 Task: Find connections with filter location Feni with filter topic #workingathomewith filter profile language French with filter current company Impetus with filter school Finolex Academy of Management & Technology with filter industry Advertising Services with filter service category Digital Marketing with filter keywords title Video or Film Producer
Action: Mouse moved to (584, 123)
Screenshot: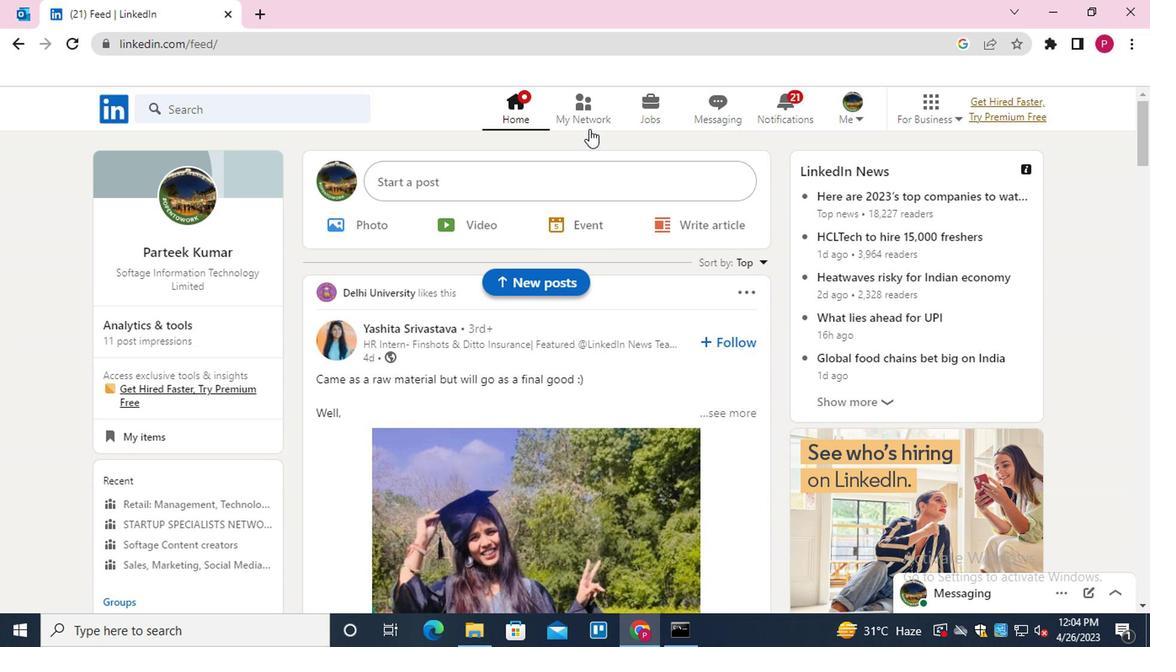 
Action: Mouse pressed left at (584, 123)
Screenshot: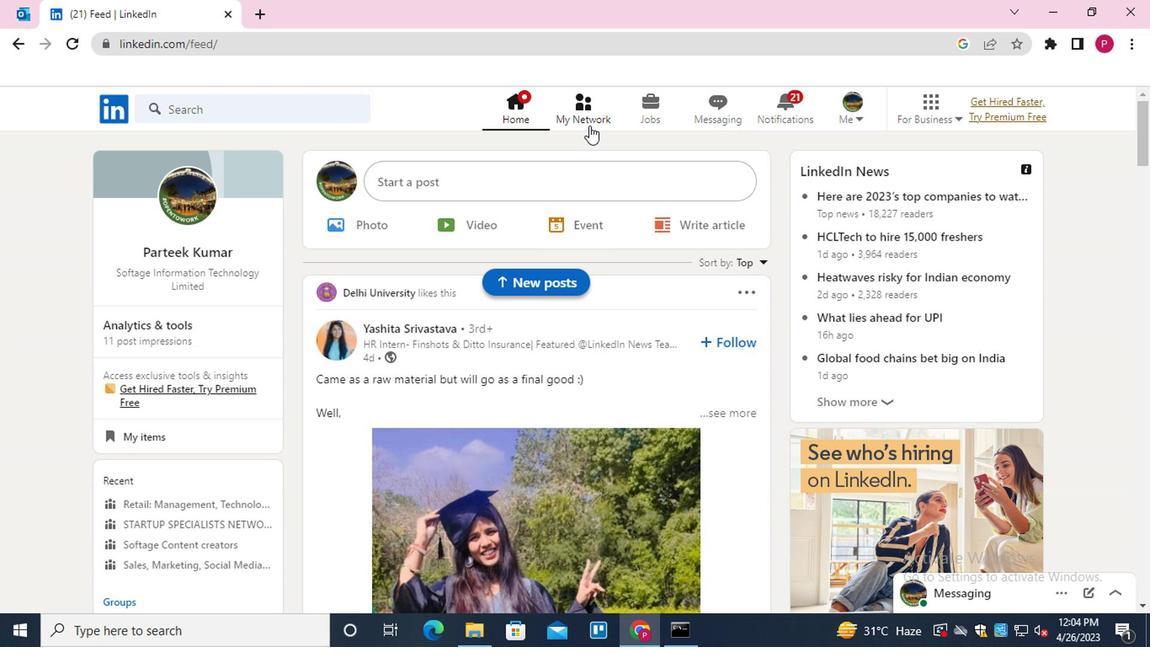 
Action: Mouse moved to (210, 201)
Screenshot: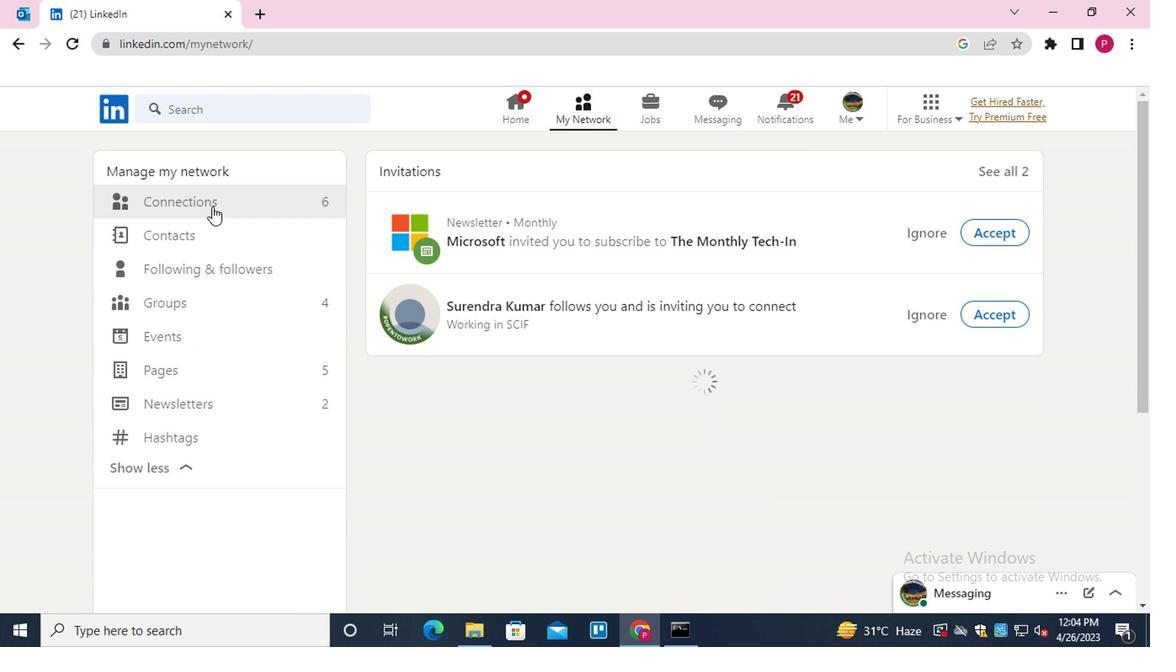 
Action: Mouse pressed left at (210, 201)
Screenshot: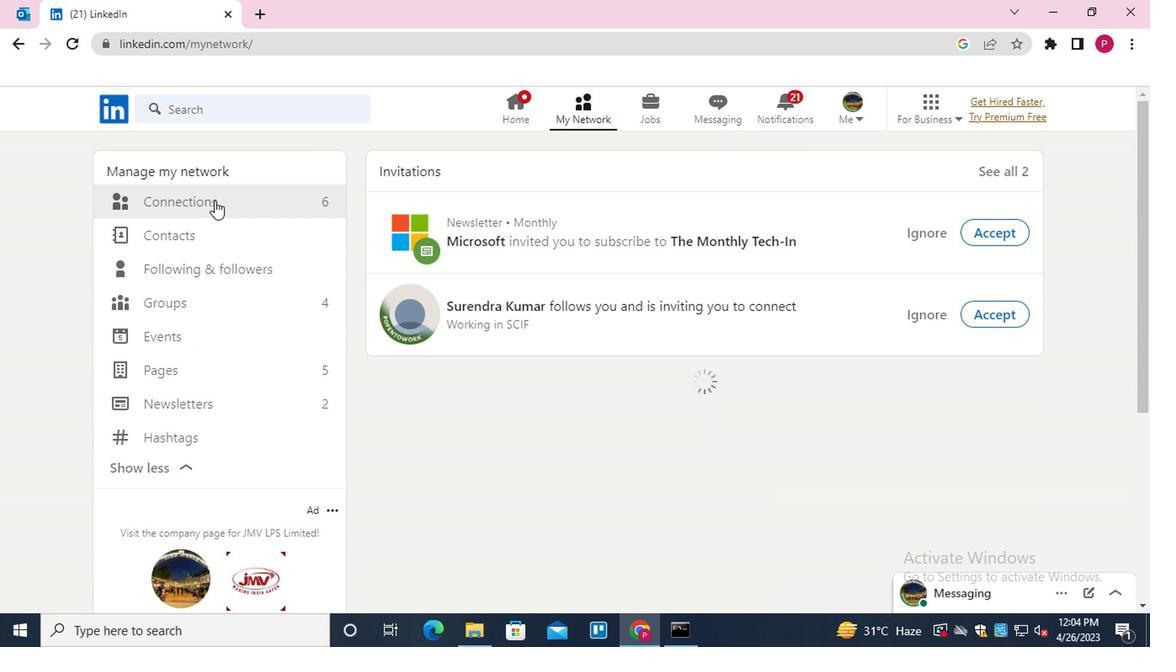 
Action: Mouse moved to (734, 204)
Screenshot: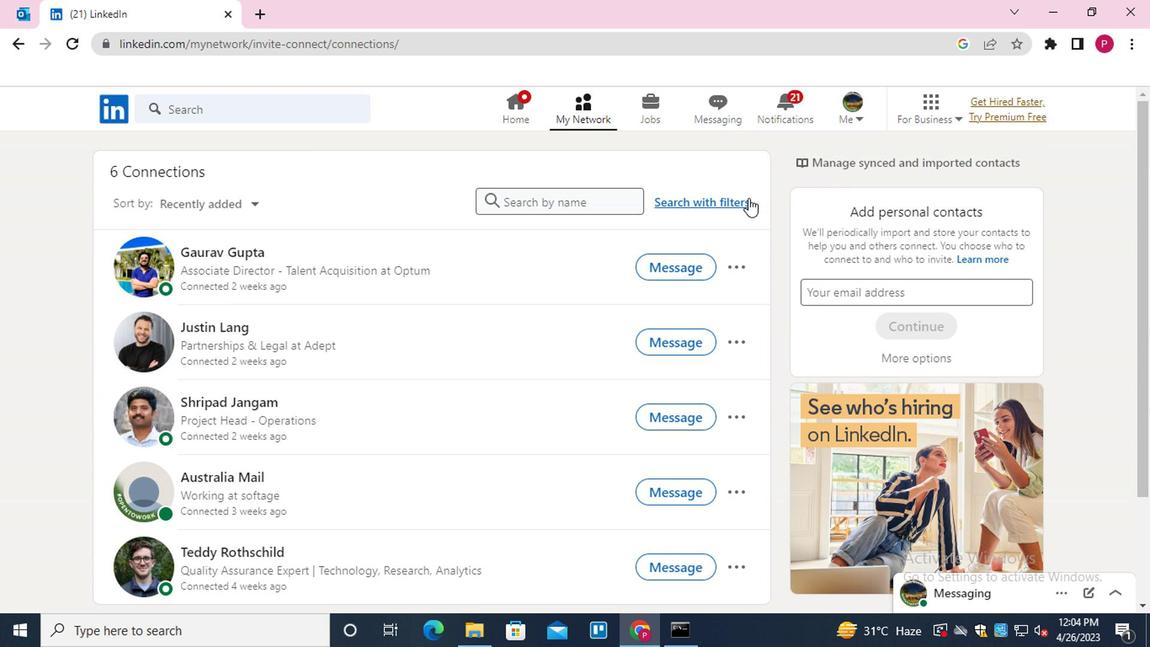 
Action: Mouse pressed left at (734, 204)
Screenshot: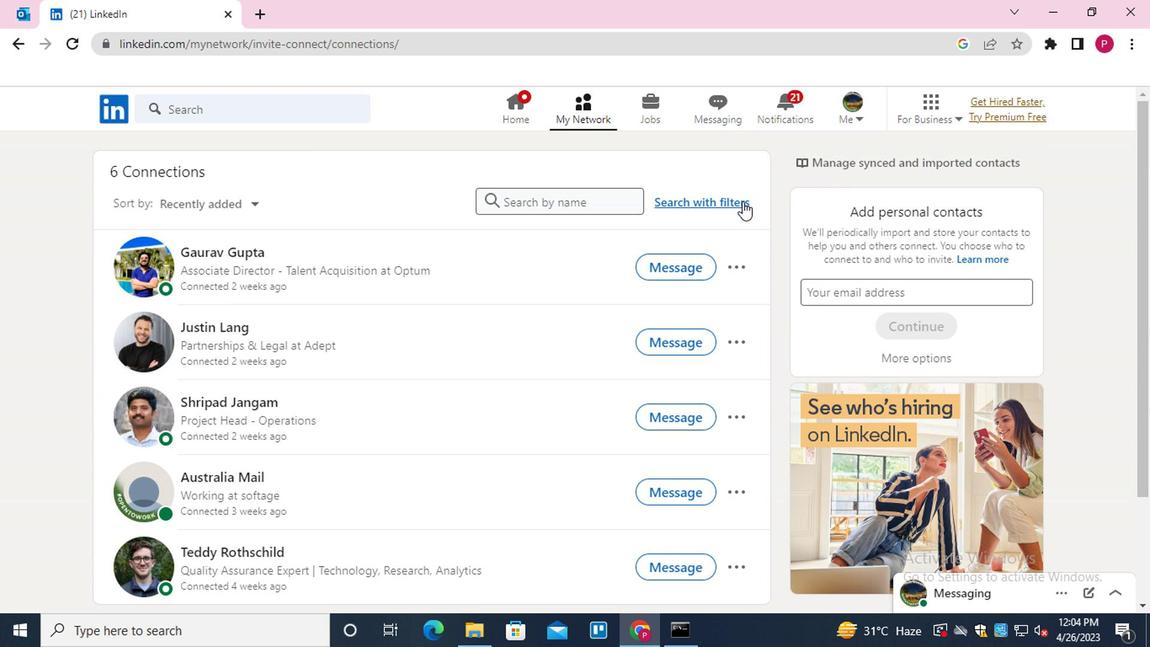 
Action: Mouse moved to (547, 157)
Screenshot: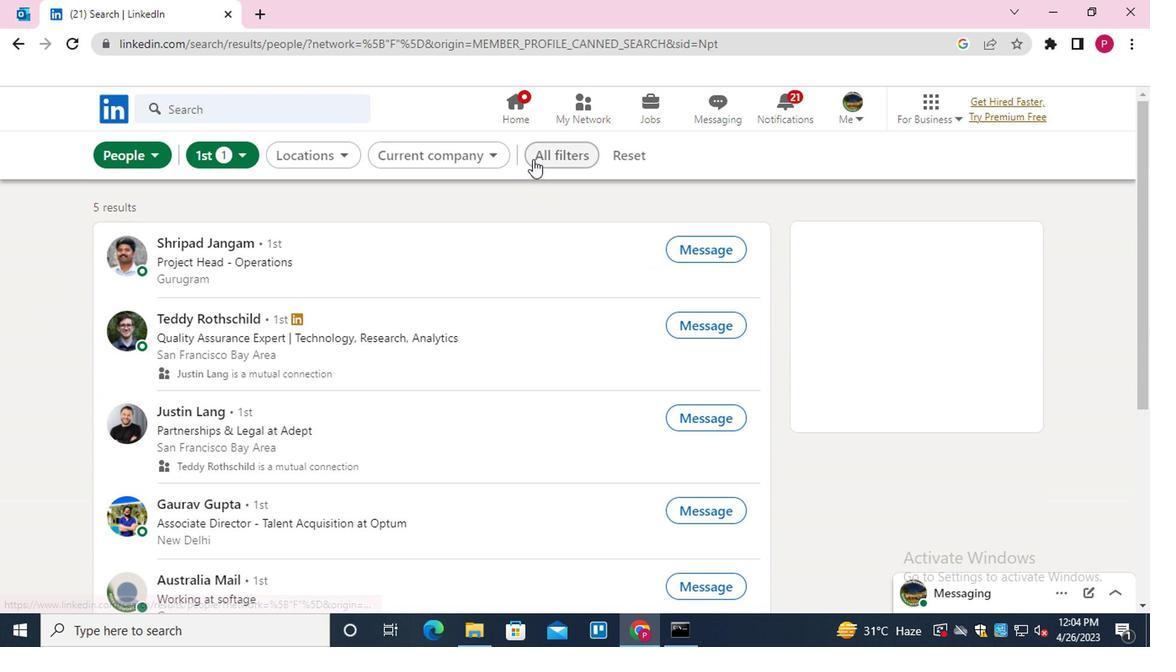 
Action: Mouse pressed left at (547, 157)
Screenshot: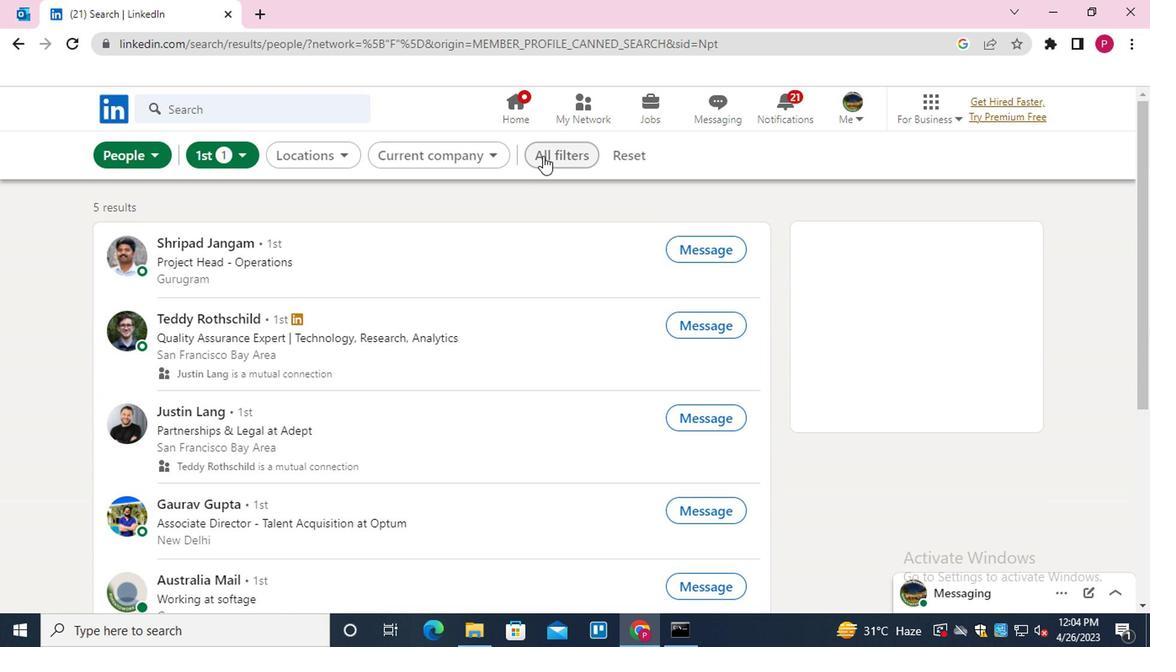 
Action: Mouse moved to (837, 290)
Screenshot: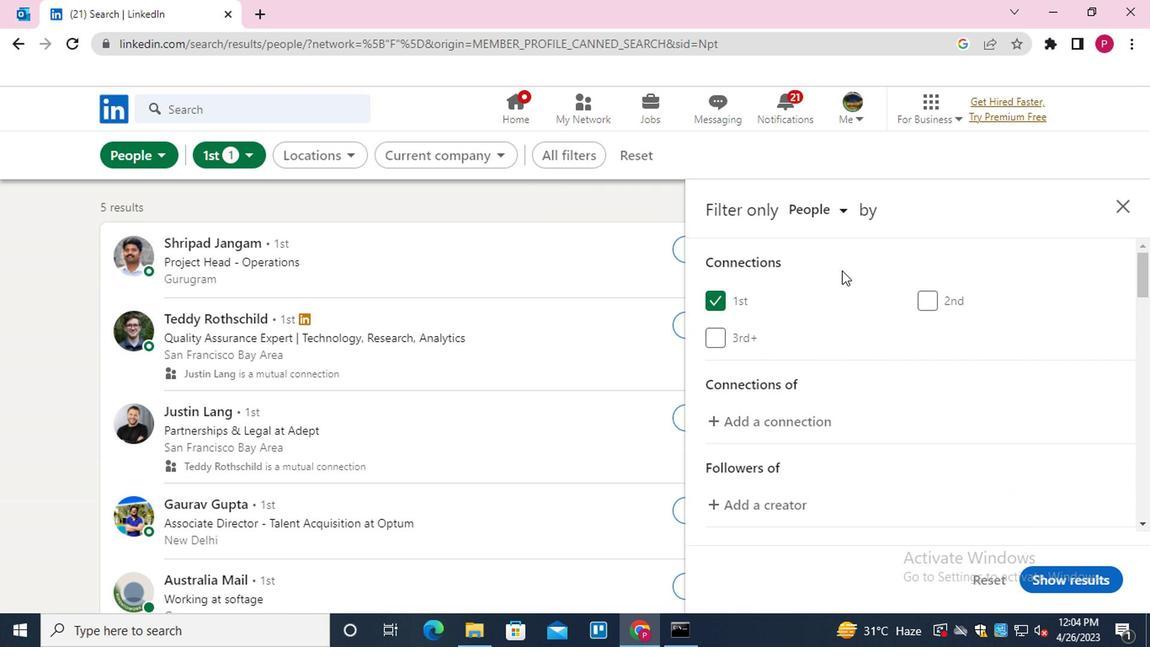 
Action: Mouse scrolled (837, 289) with delta (0, -1)
Screenshot: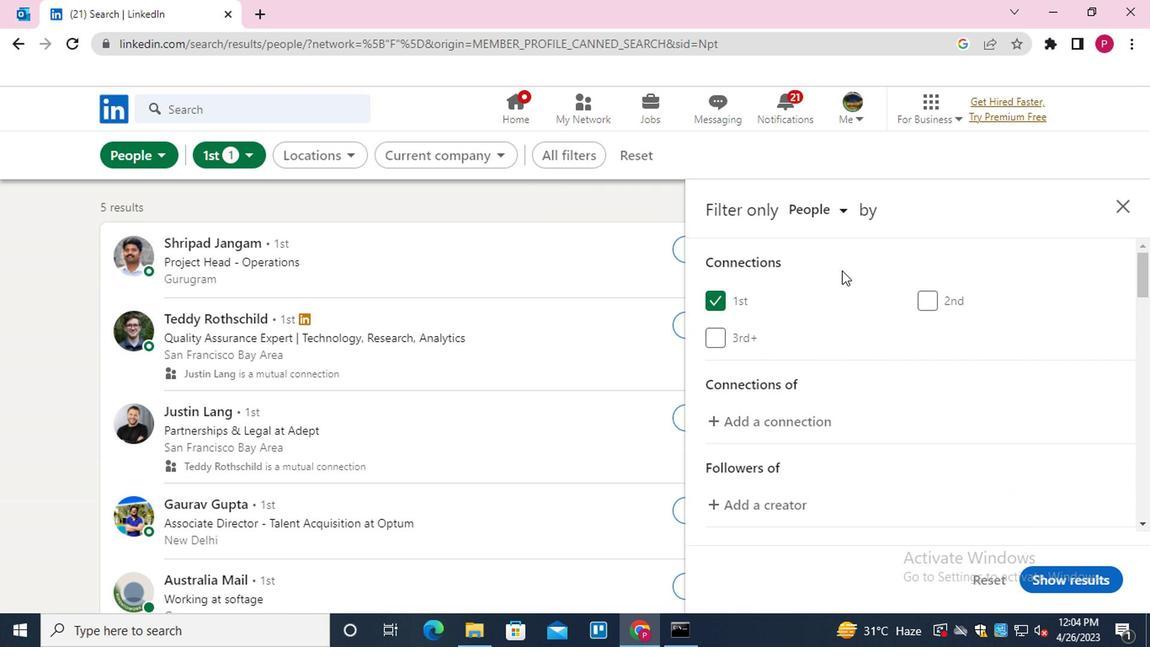 
Action: Mouse moved to (837, 298)
Screenshot: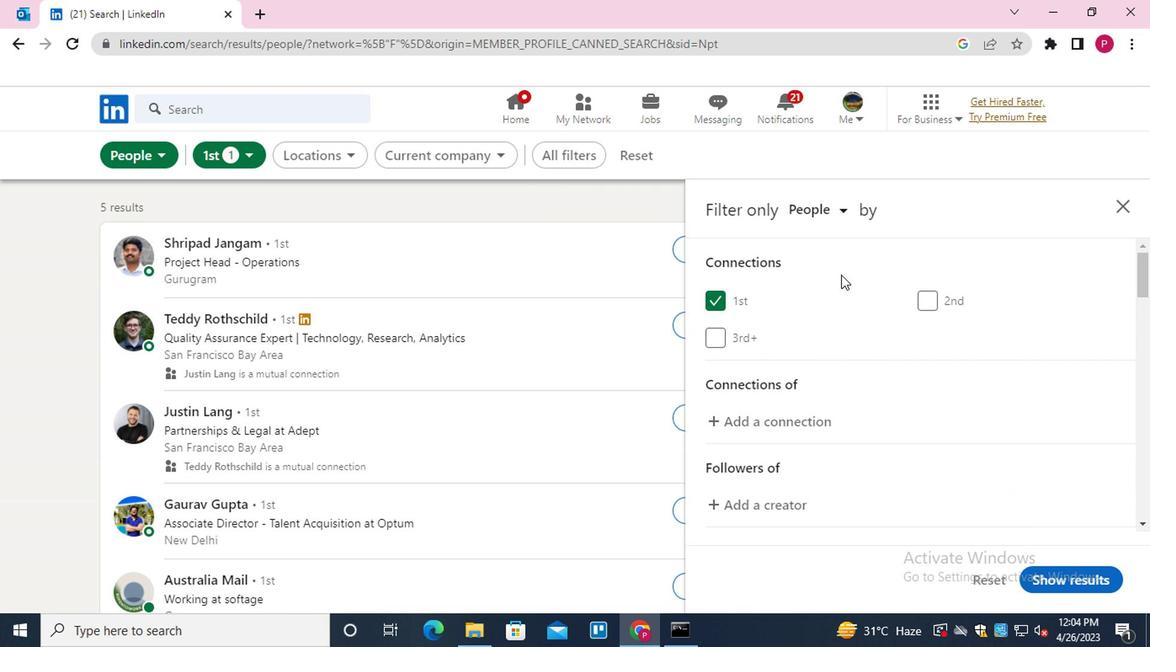 
Action: Mouse scrolled (837, 297) with delta (0, 0)
Screenshot: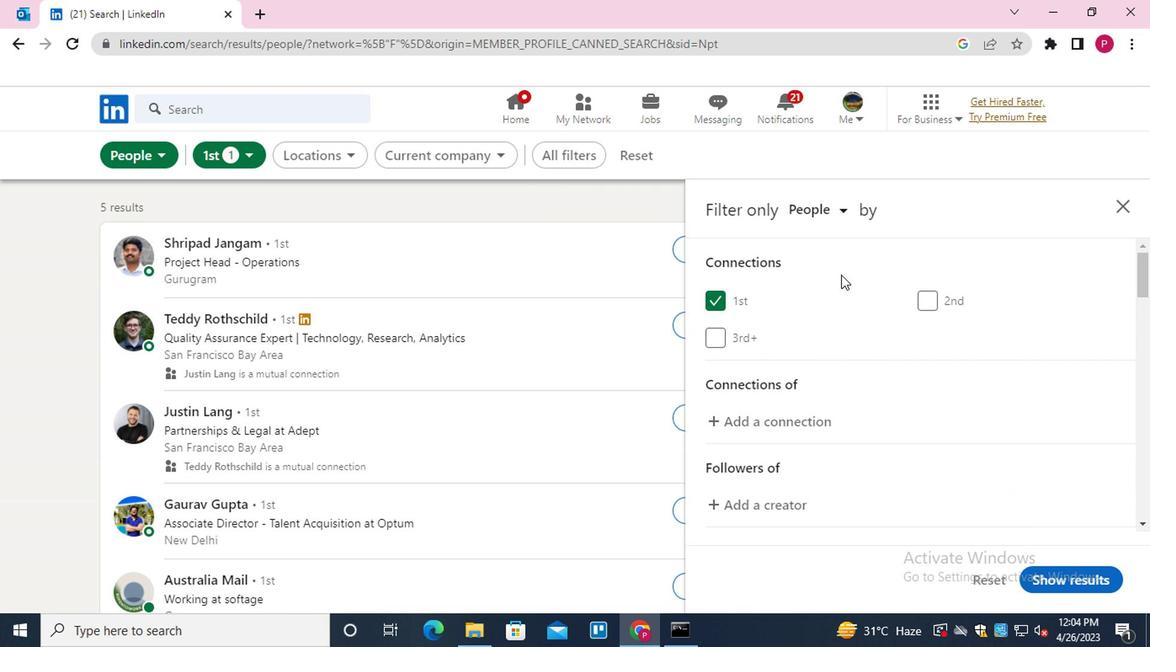
Action: Mouse moved to (838, 302)
Screenshot: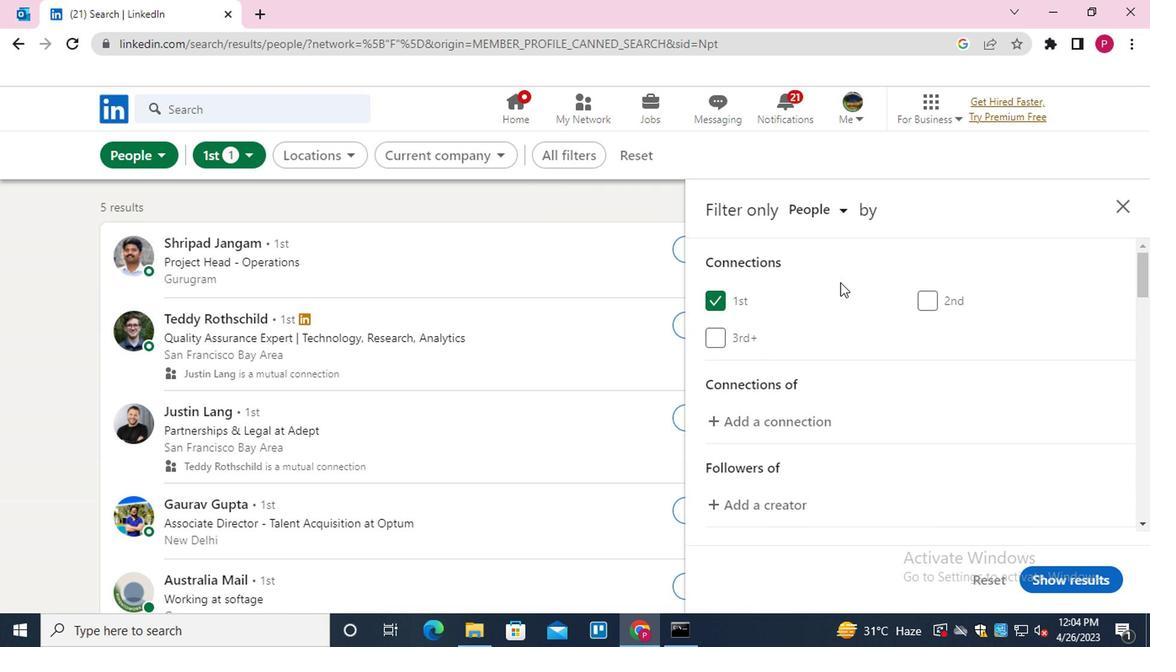 
Action: Mouse scrolled (838, 301) with delta (0, 0)
Screenshot: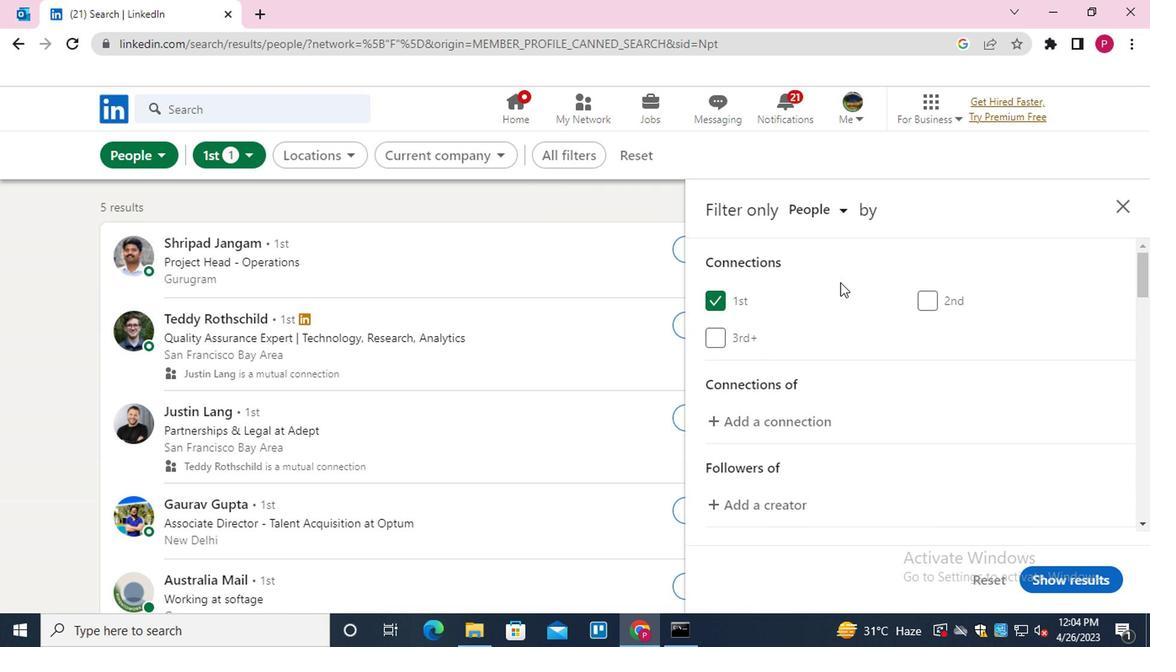 
Action: Mouse moved to (840, 309)
Screenshot: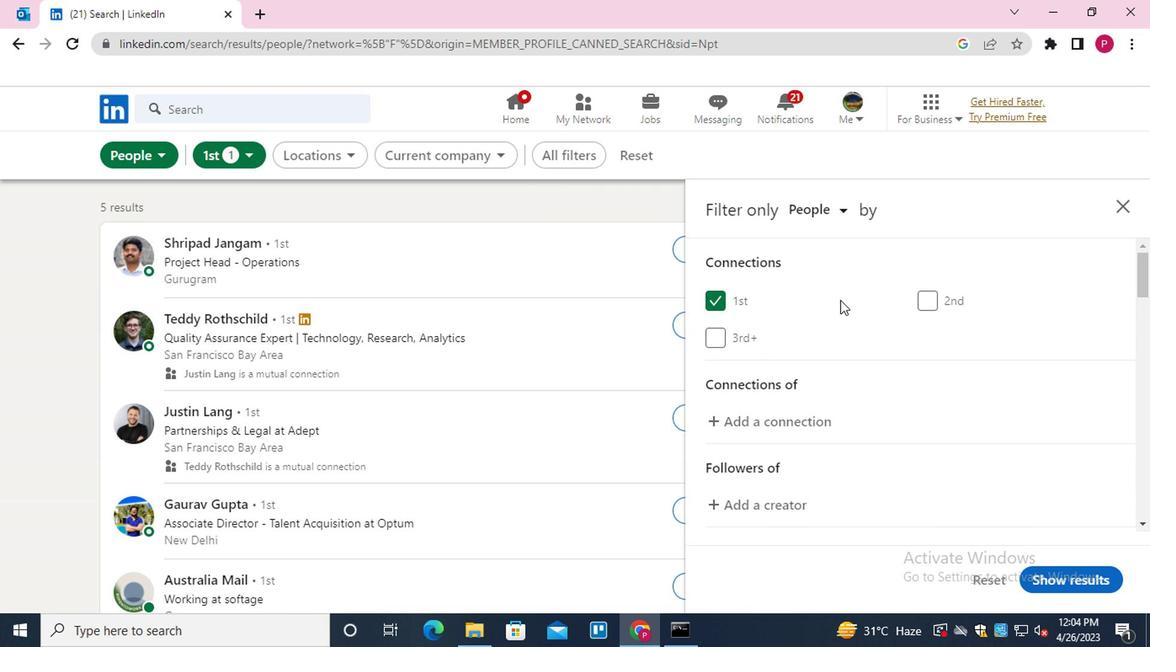 
Action: Mouse scrolled (840, 308) with delta (0, 0)
Screenshot: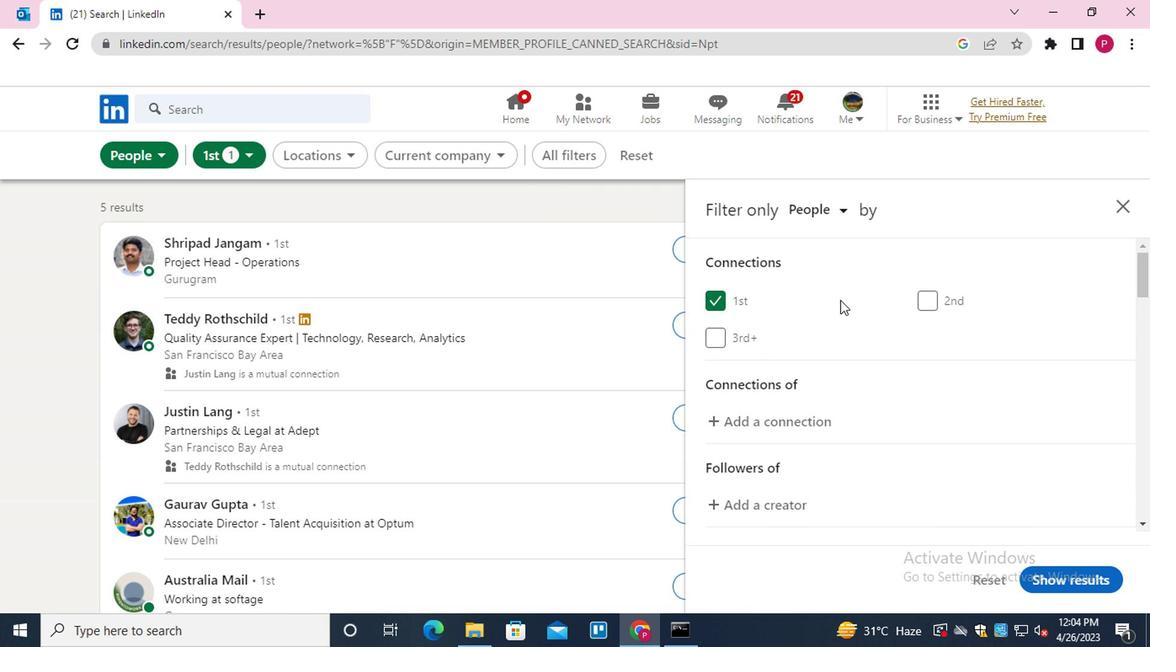 
Action: Mouse moved to (959, 321)
Screenshot: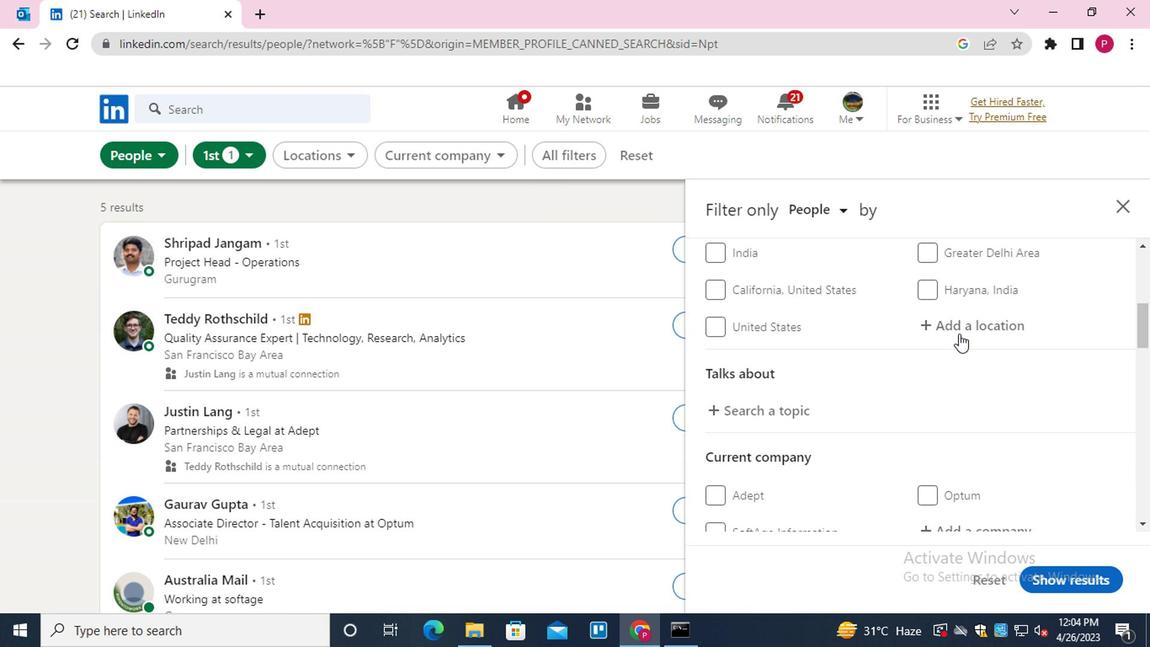 
Action: Mouse pressed left at (959, 321)
Screenshot: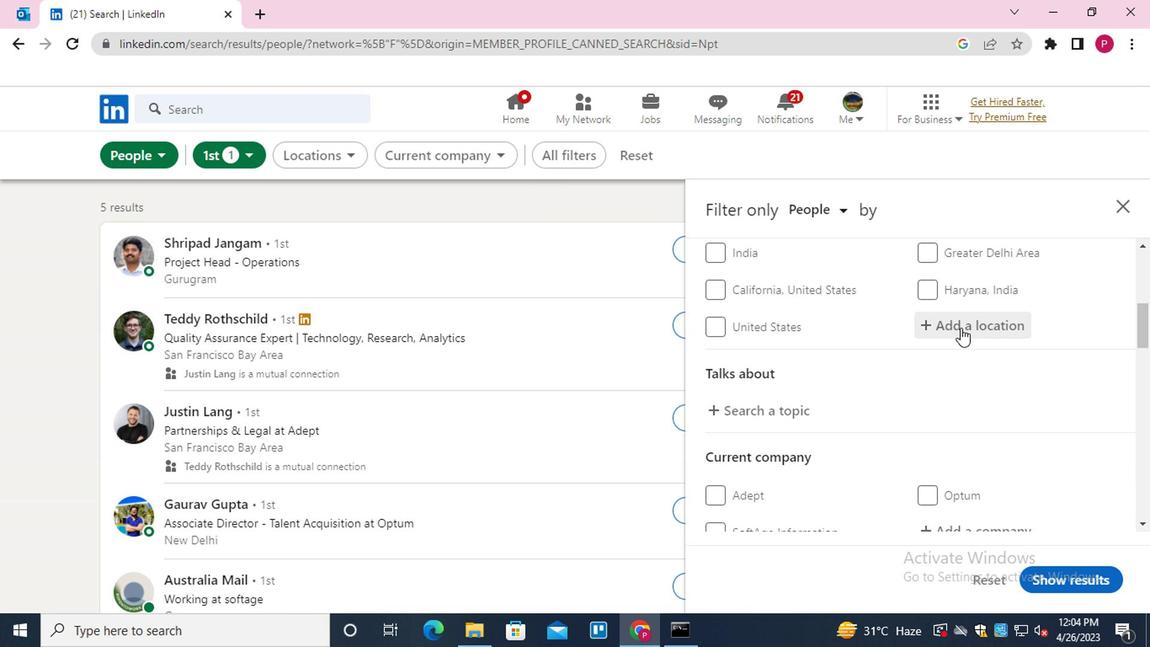 
Action: Mouse moved to (885, 327)
Screenshot: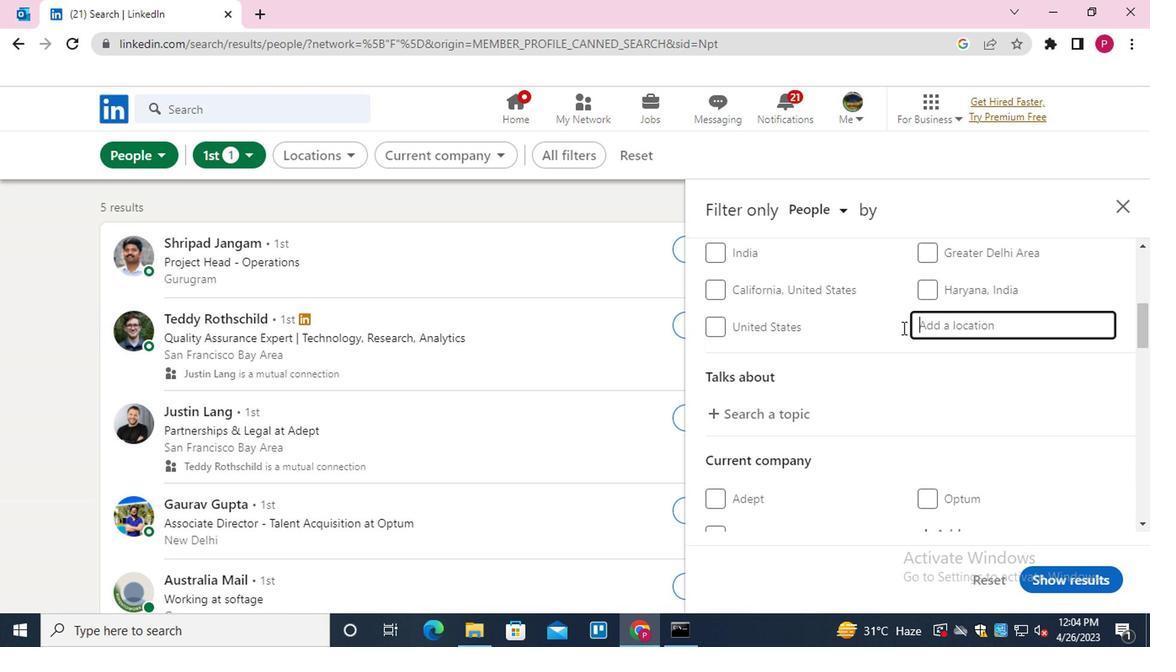 
Action: Key pressed <Key.shift>FENI
Screenshot: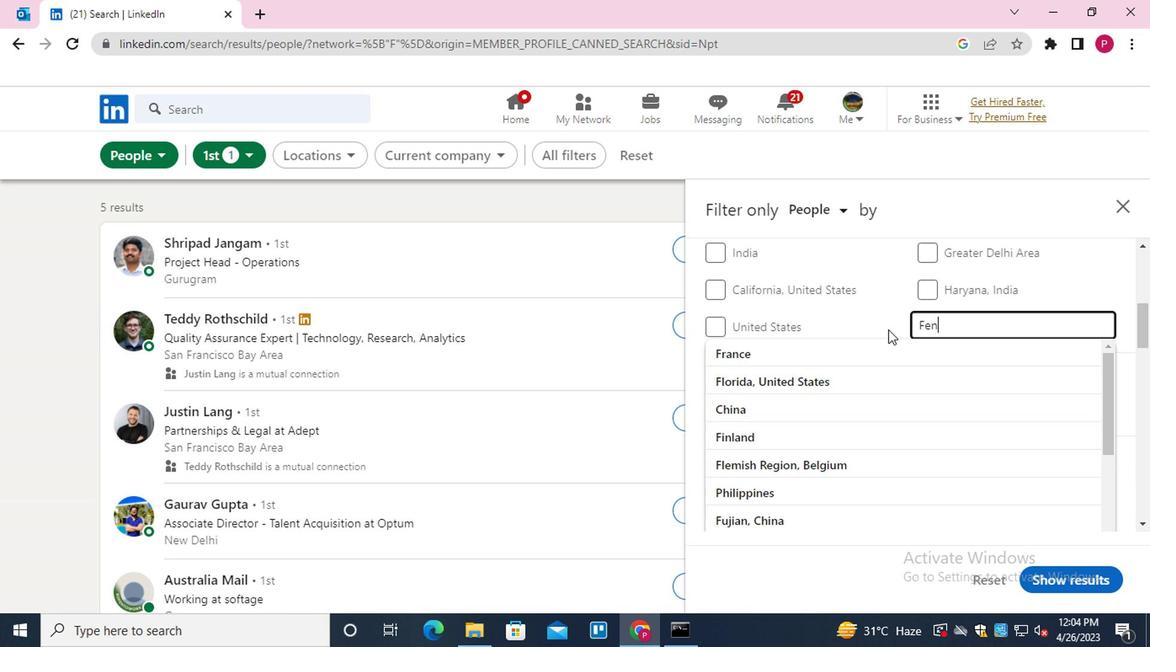 
Action: Mouse moved to (881, 334)
Screenshot: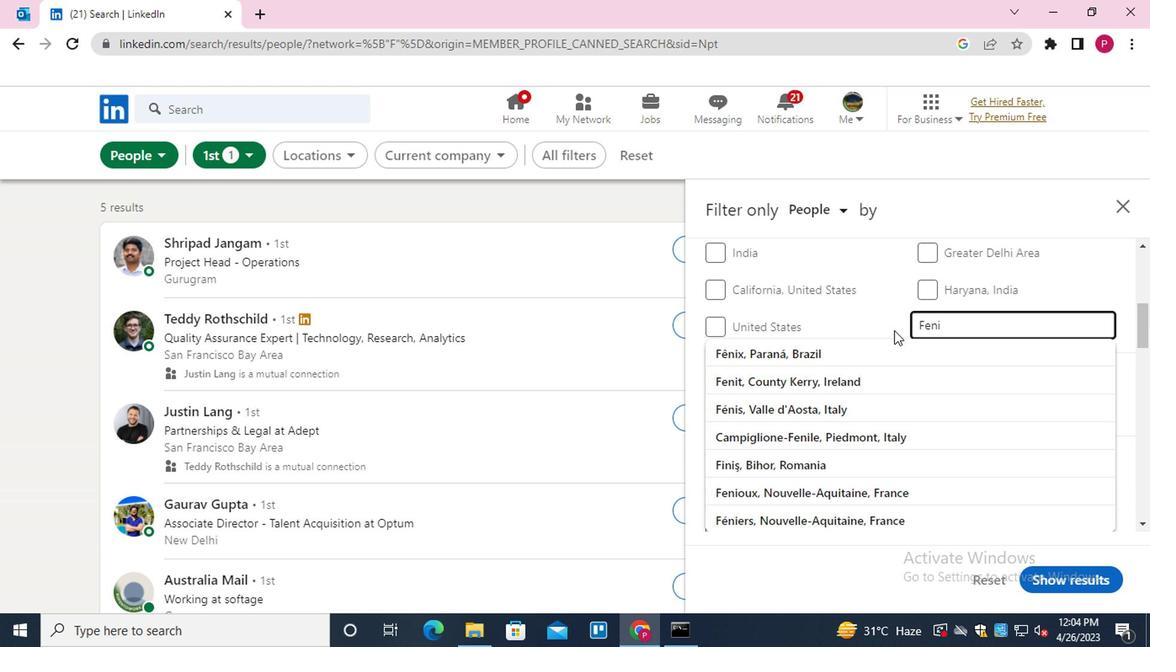 
Action: Key pressed <Key.enter>
Screenshot: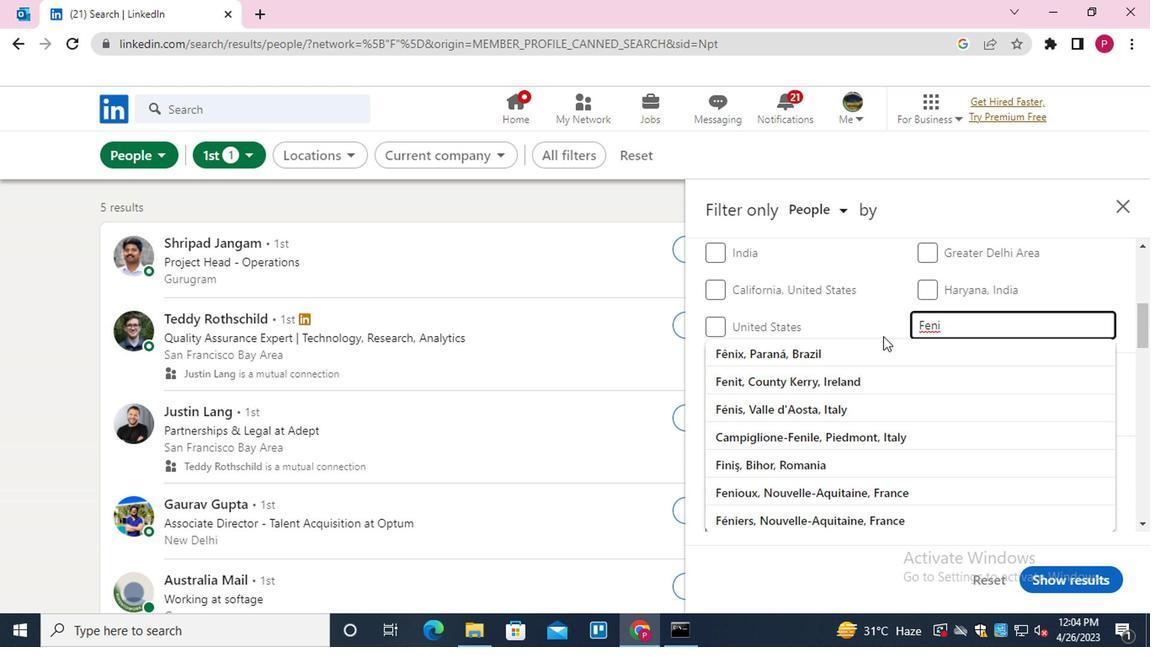 
Action: Mouse moved to (760, 411)
Screenshot: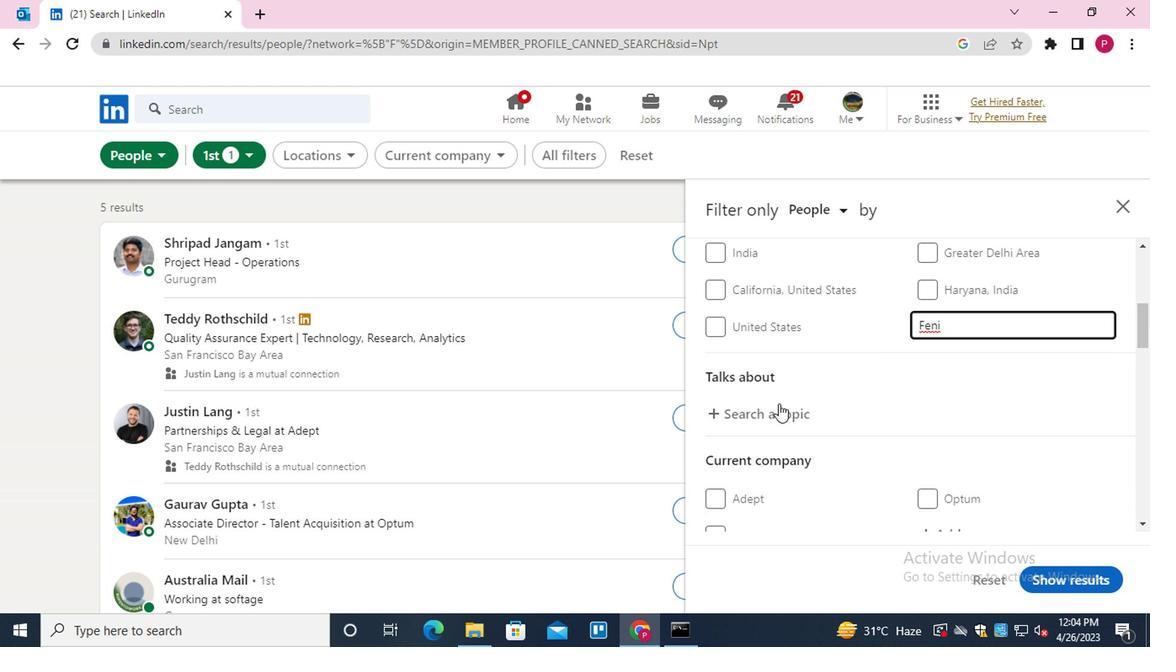 
Action: Mouse pressed left at (760, 411)
Screenshot: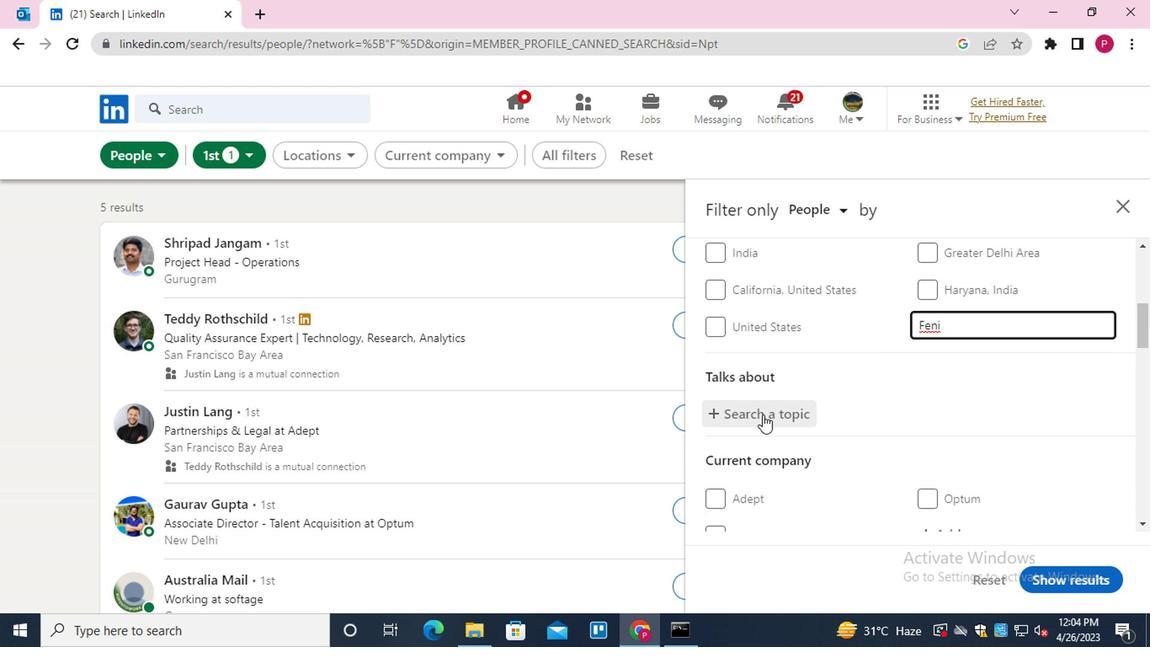 
Action: Key pressed WORKINGATHOME<Key.down><Key.enter>
Screenshot: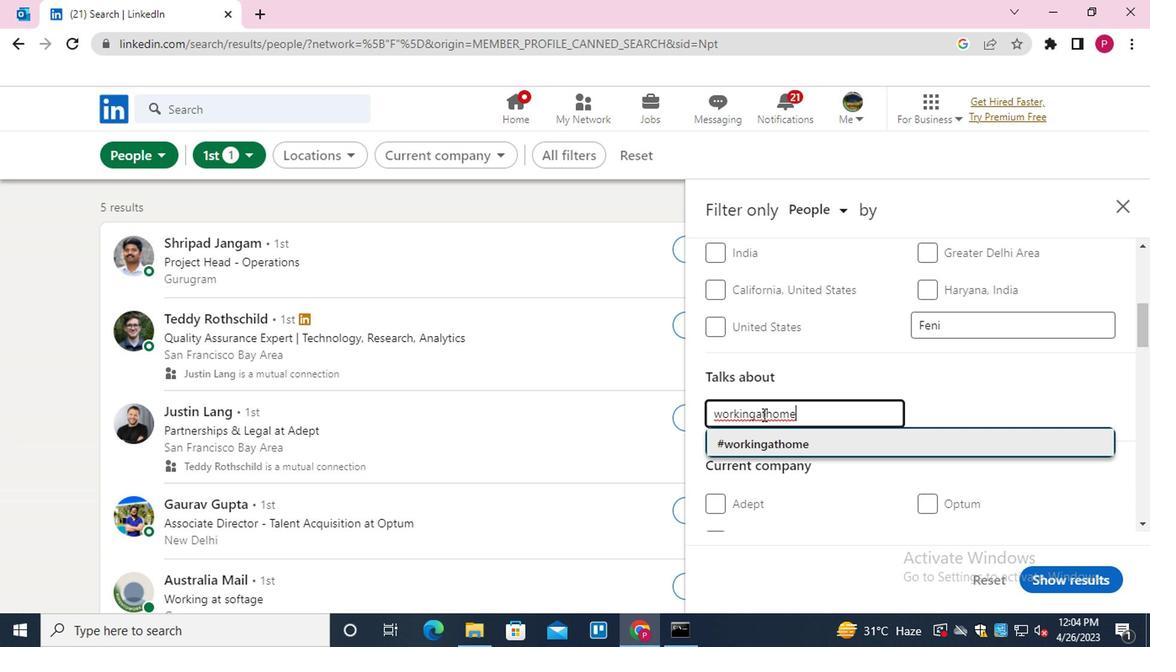 
Action: Mouse moved to (760, 417)
Screenshot: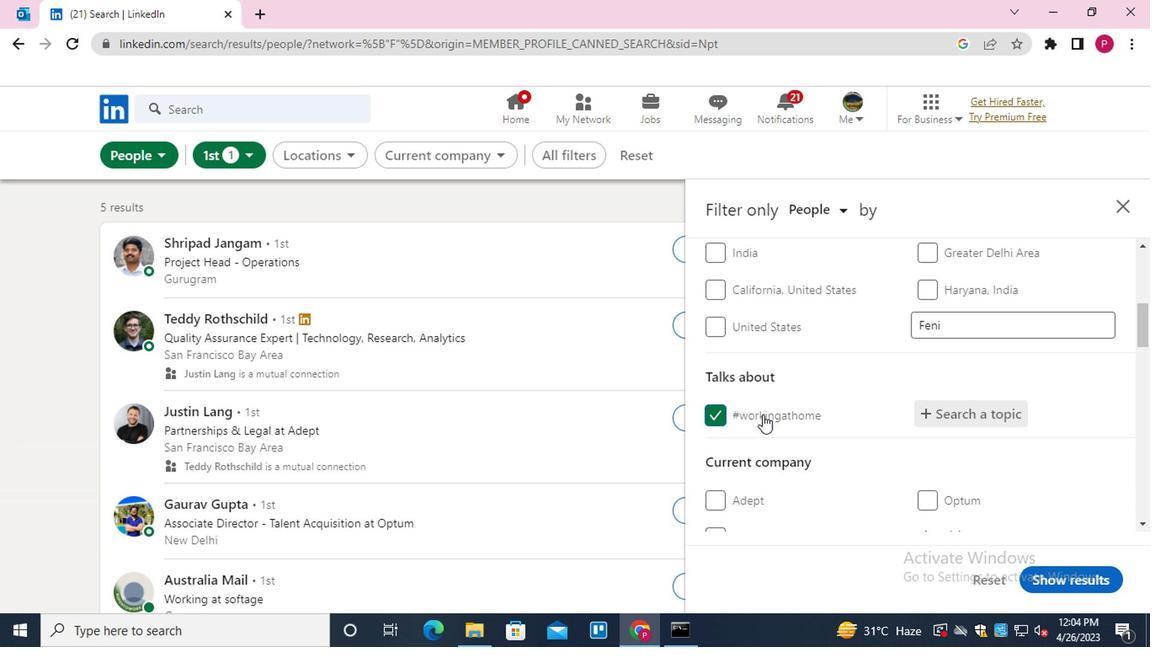 
Action: Mouse scrolled (760, 417) with delta (0, 0)
Screenshot: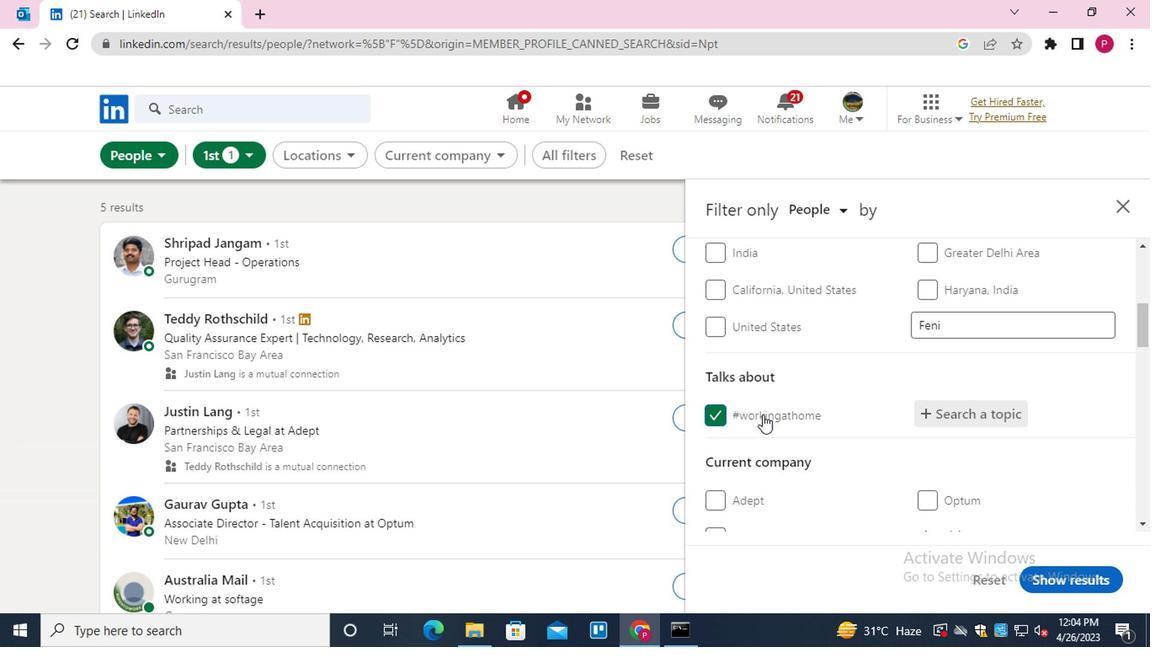 
Action: Mouse moved to (758, 421)
Screenshot: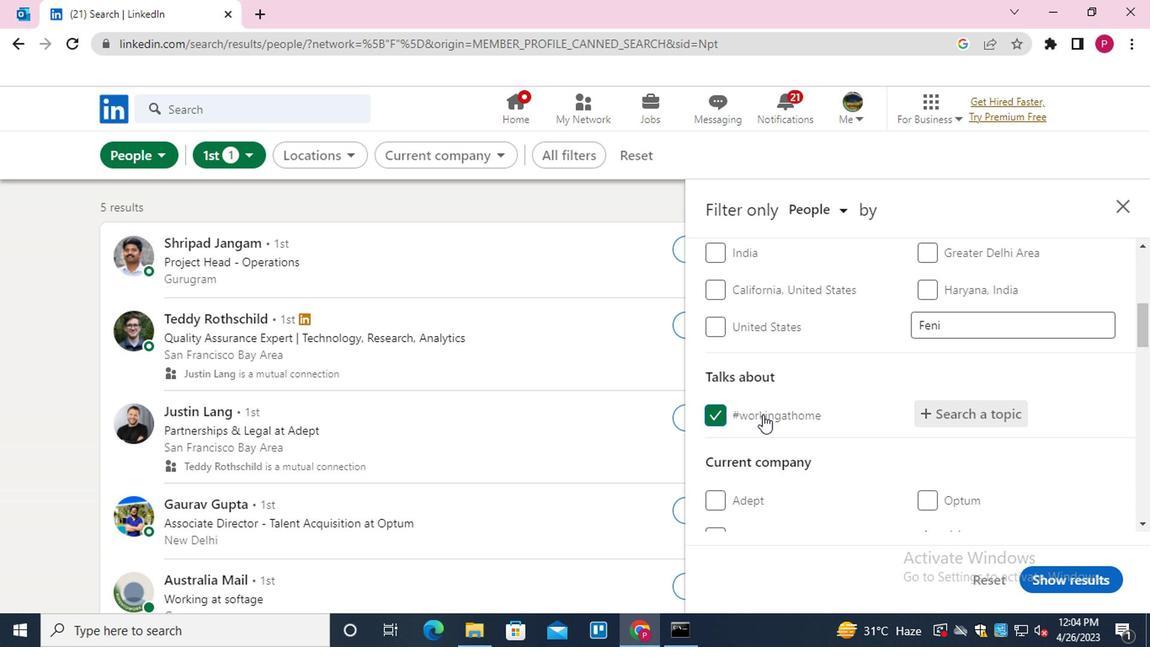
Action: Mouse scrolled (758, 421) with delta (0, 0)
Screenshot: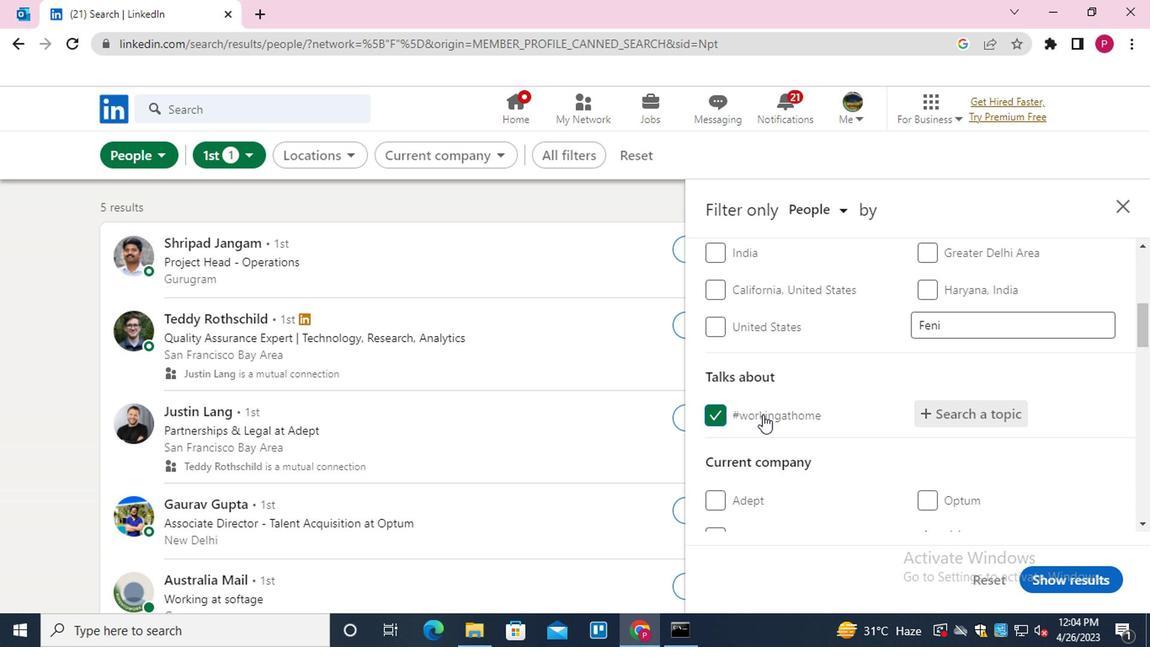 
Action: Mouse moved to (757, 424)
Screenshot: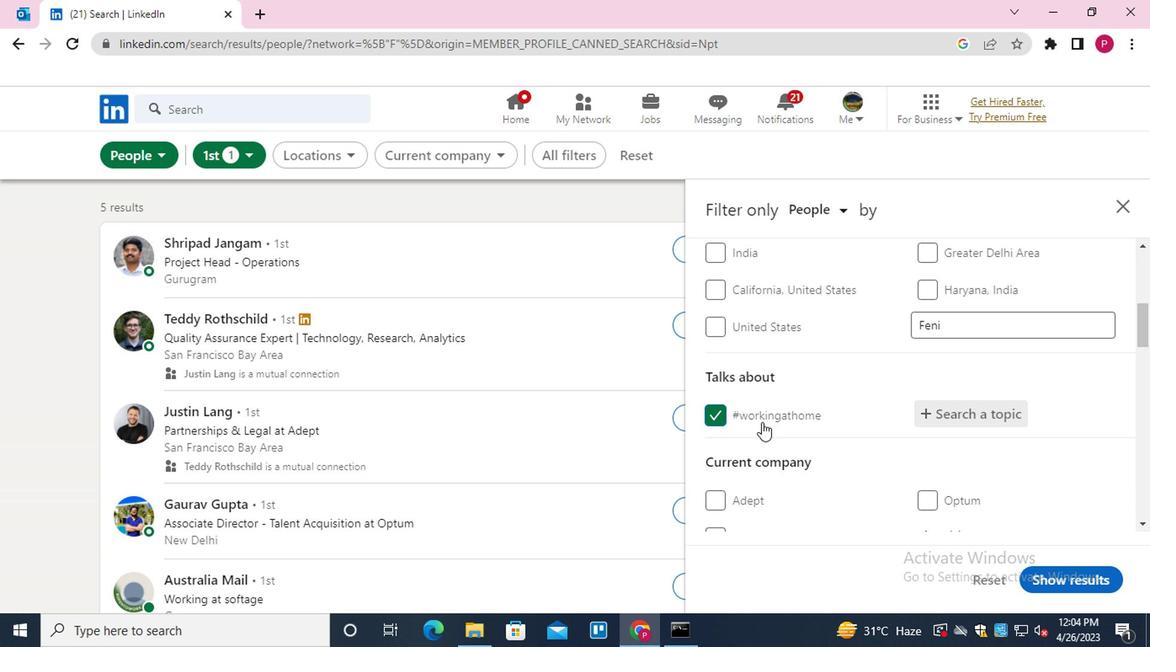 
Action: Mouse scrolled (757, 423) with delta (0, 0)
Screenshot: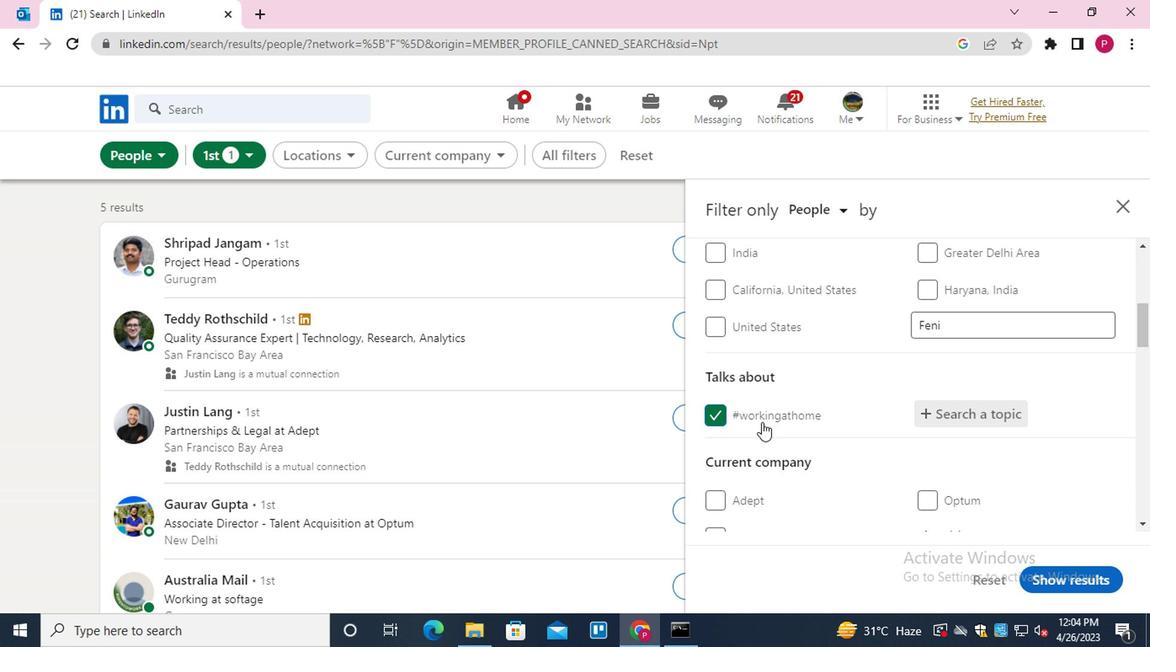 
Action: Mouse moved to (988, 294)
Screenshot: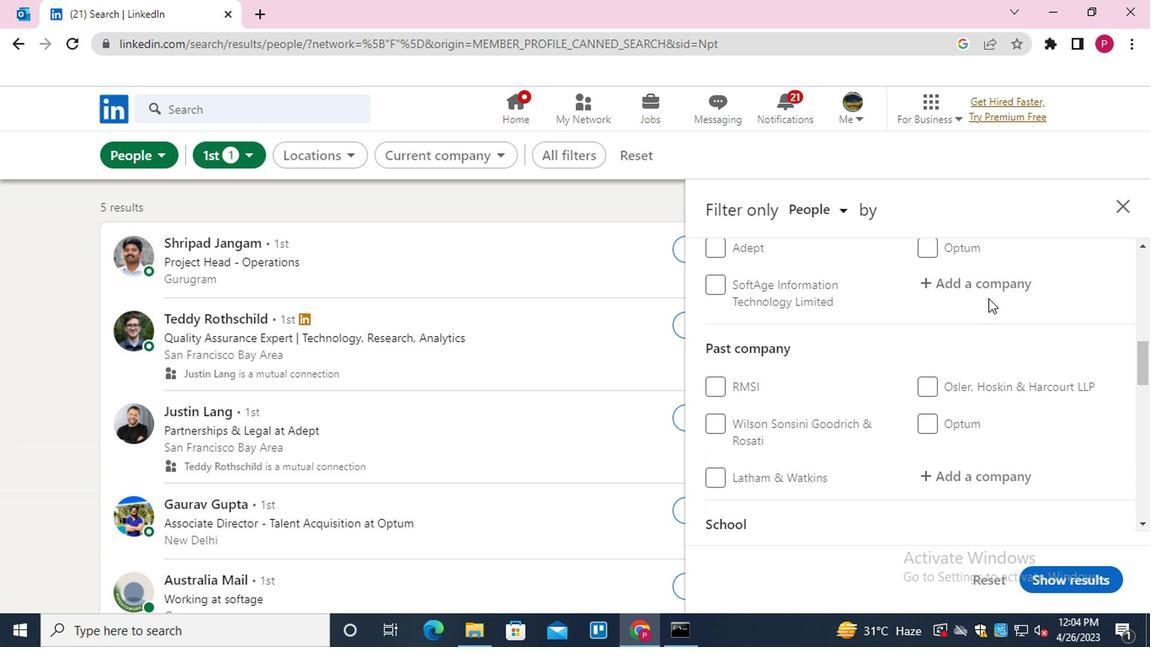 
Action: Mouse pressed left at (988, 294)
Screenshot: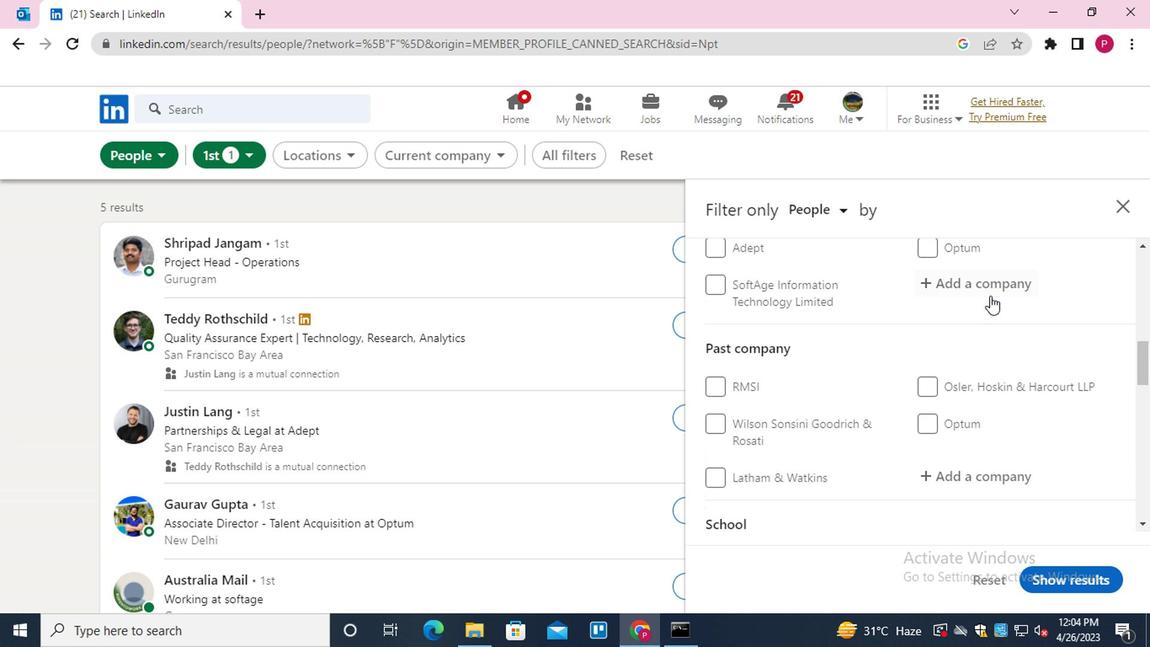 
Action: Mouse moved to (988, 293)
Screenshot: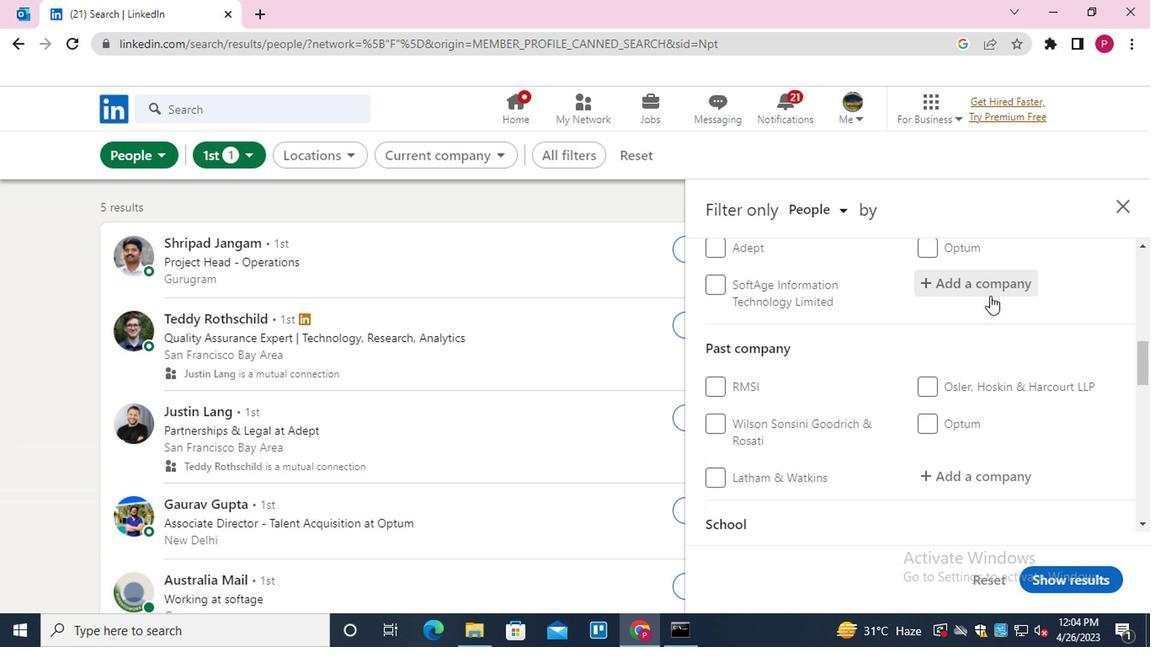 
Action: Key pressed <Key.shift>IMPETUS<Key.down><Key.enter>
Screenshot: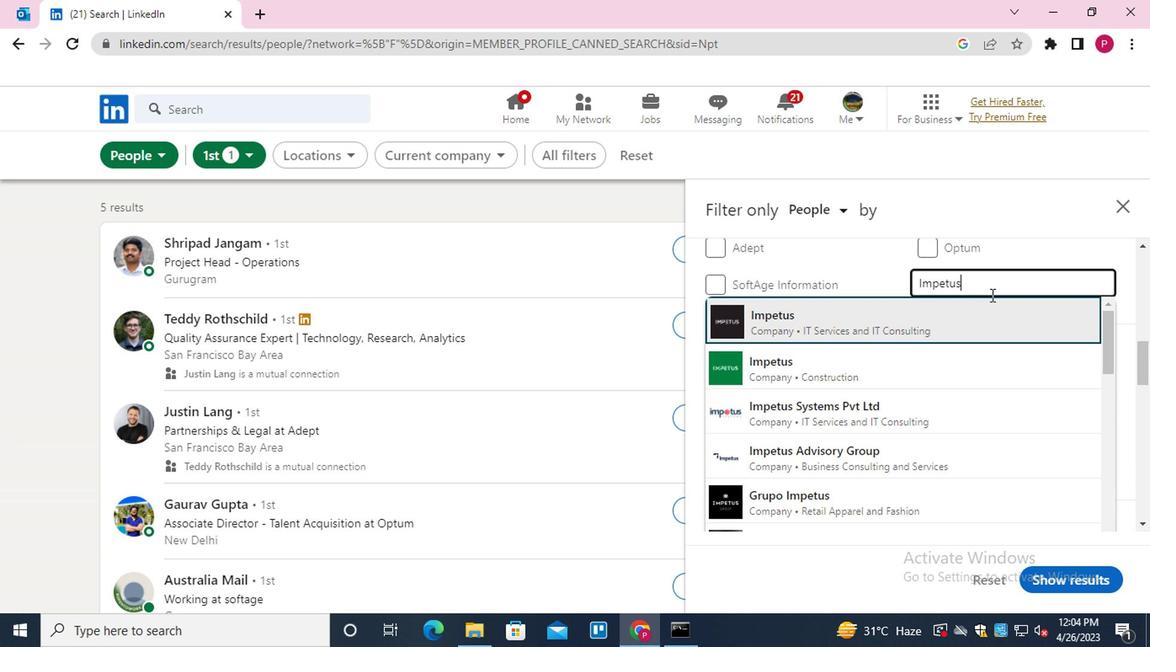 
Action: Mouse moved to (937, 362)
Screenshot: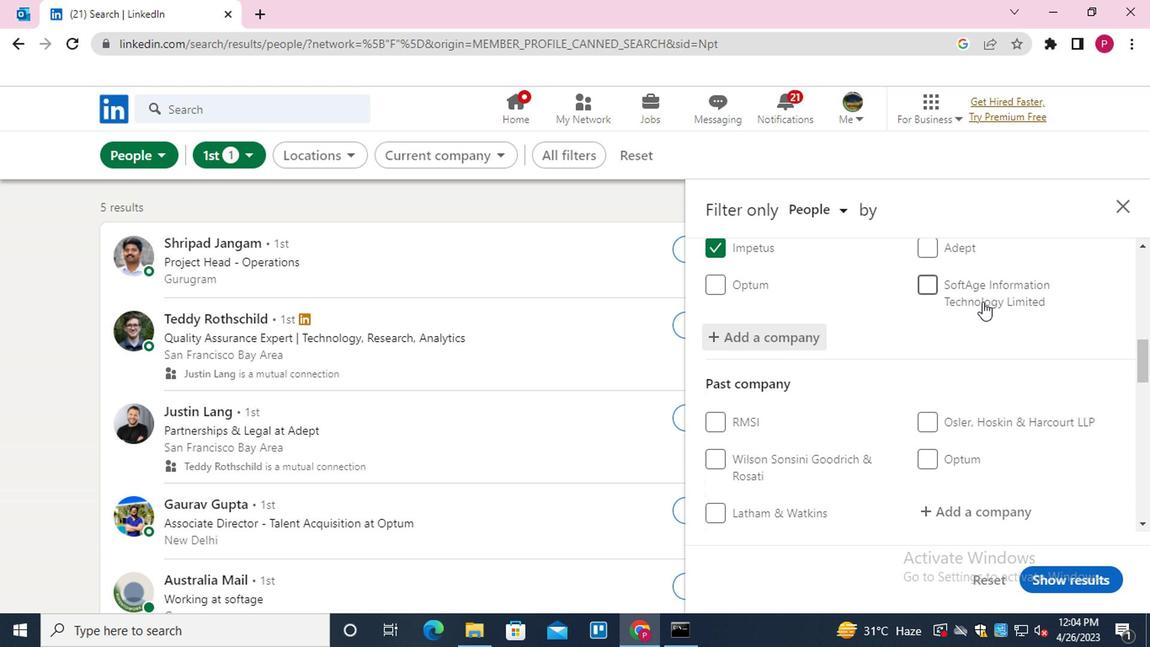 
Action: Mouse scrolled (937, 361) with delta (0, -1)
Screenshot: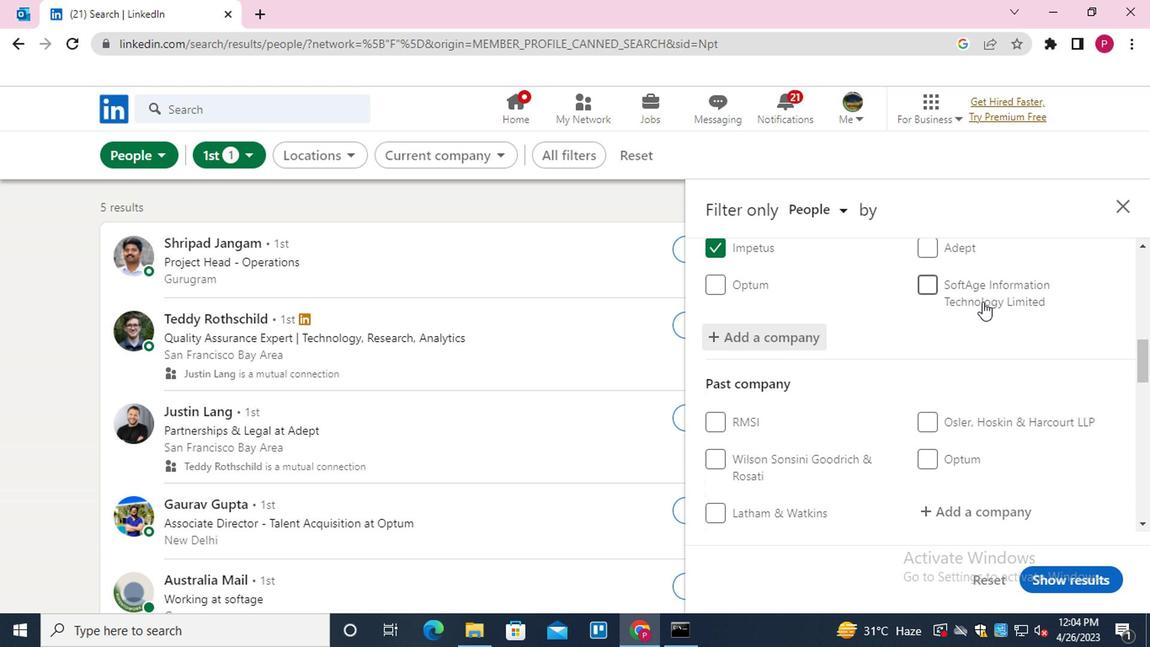 
Action: Mouse moved to (933, 372)
Screenshot: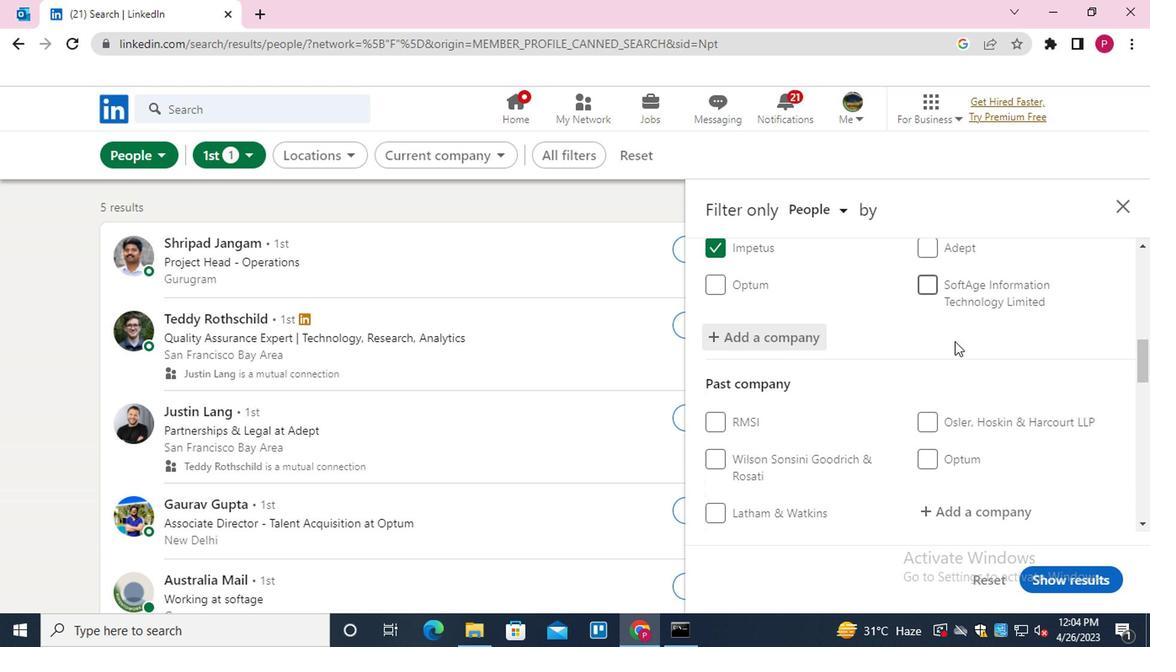 
Action: Mouse scrolled (933, 371) with delta (0, 0)
Screenshot: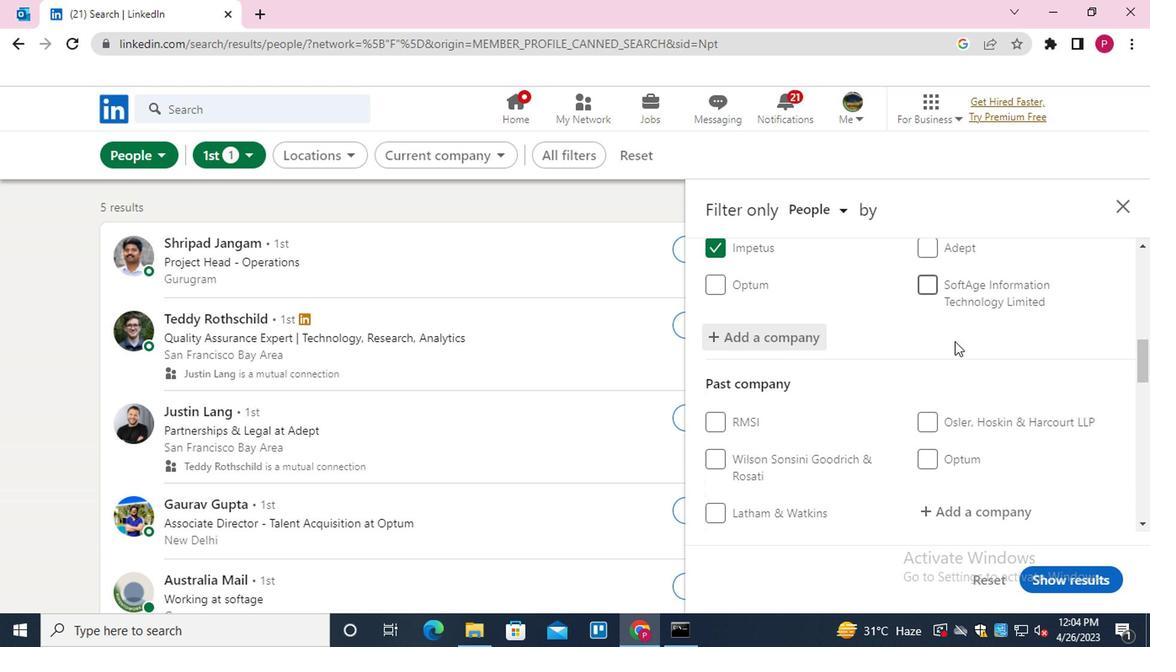 
Action: Mouse moved to (908, 384)
Screenshot: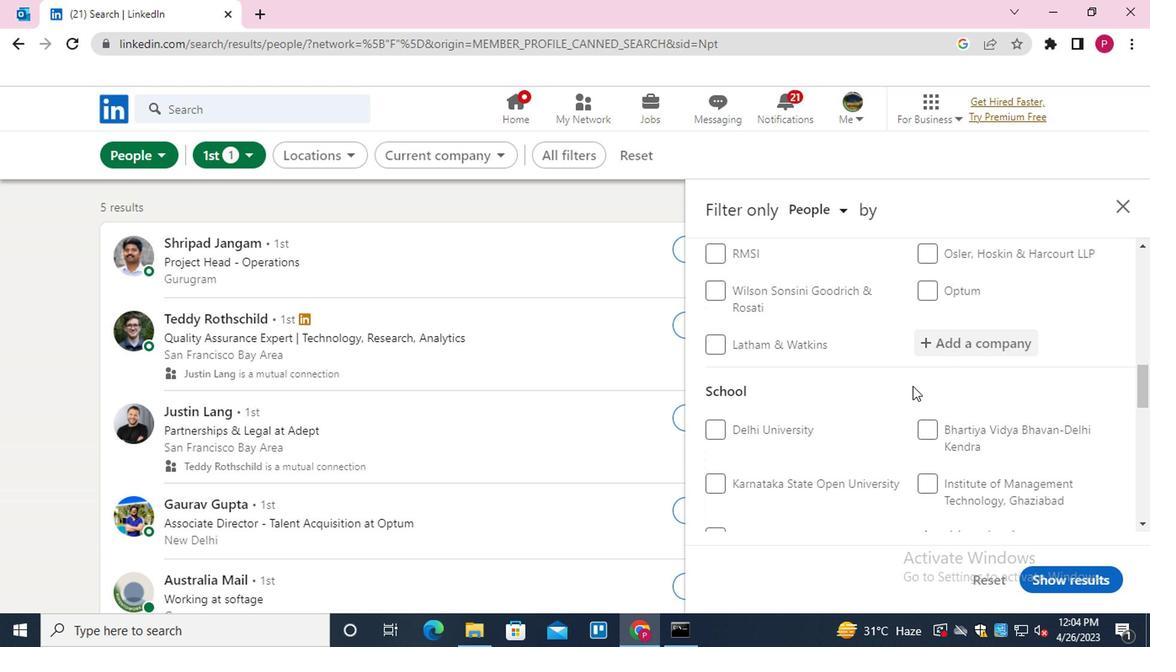 
Action: Mouse scrolled (908, 384) with delta (0, 0)
Screenshot: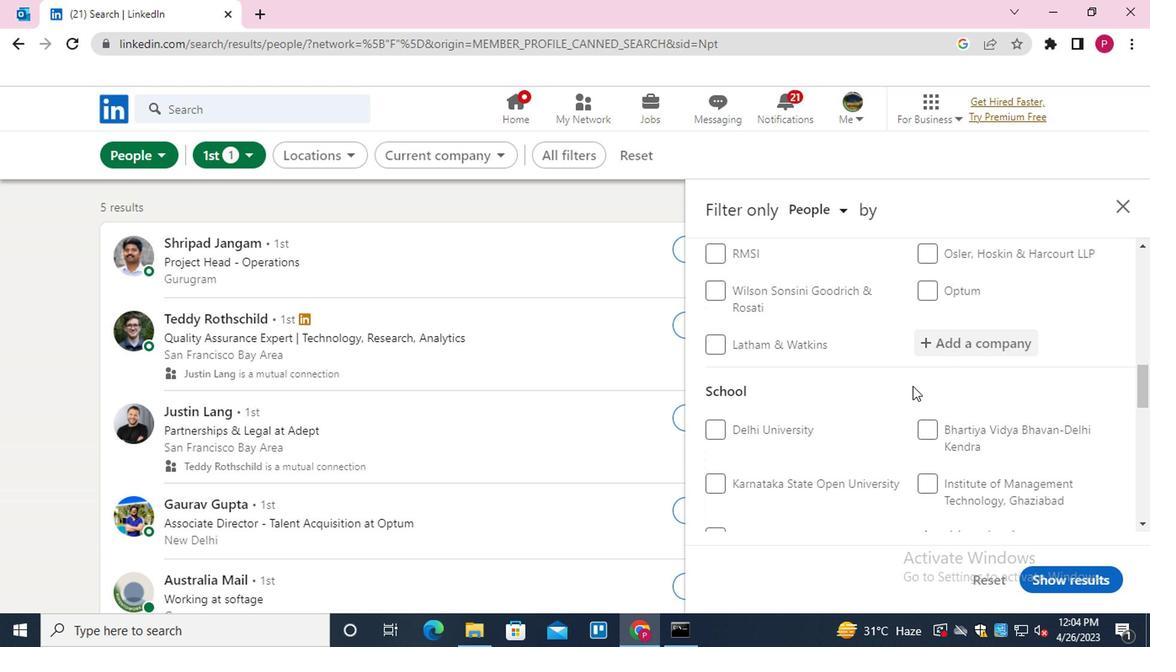 
Action: Mouse scrolled (908, 384) with delta (0, 0)
Screenshot: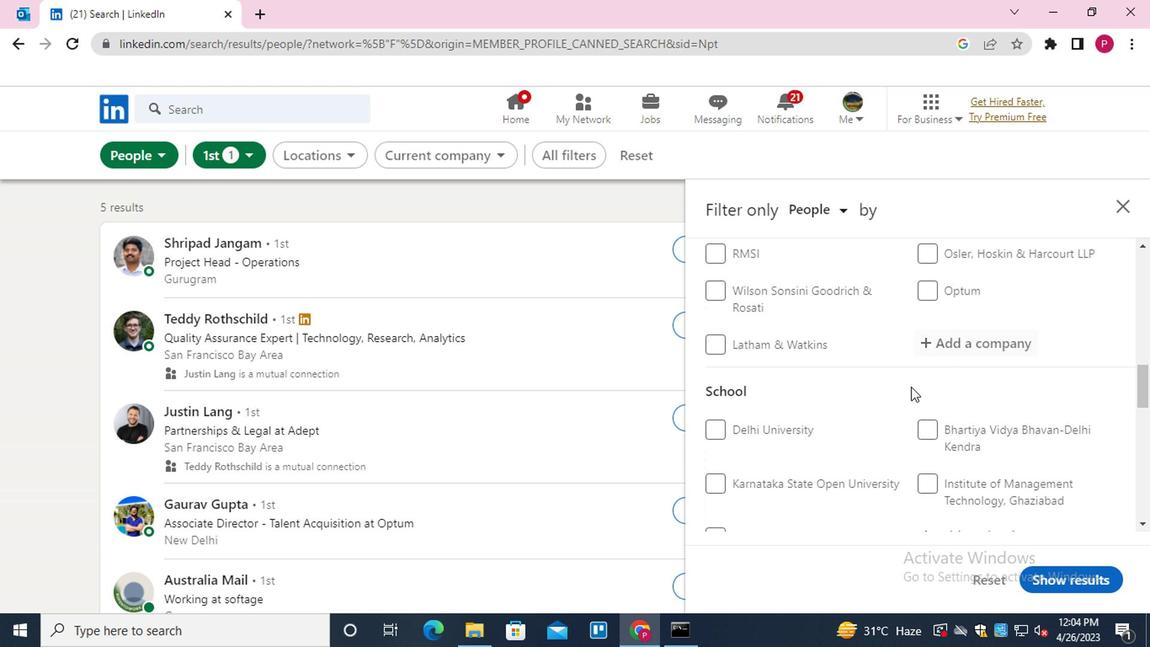 
Action: Mouse moved to (908, 386)
Screenshot: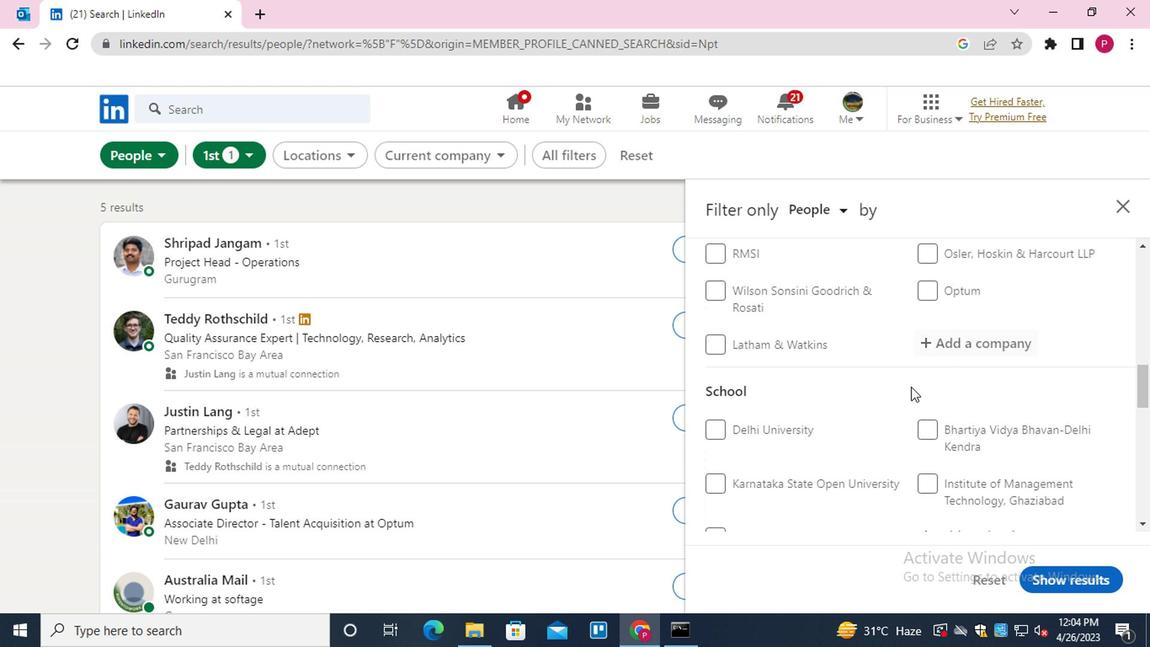 
Action: Mouse scrolled (908, 385) with delta (0, -1)
Screenshot: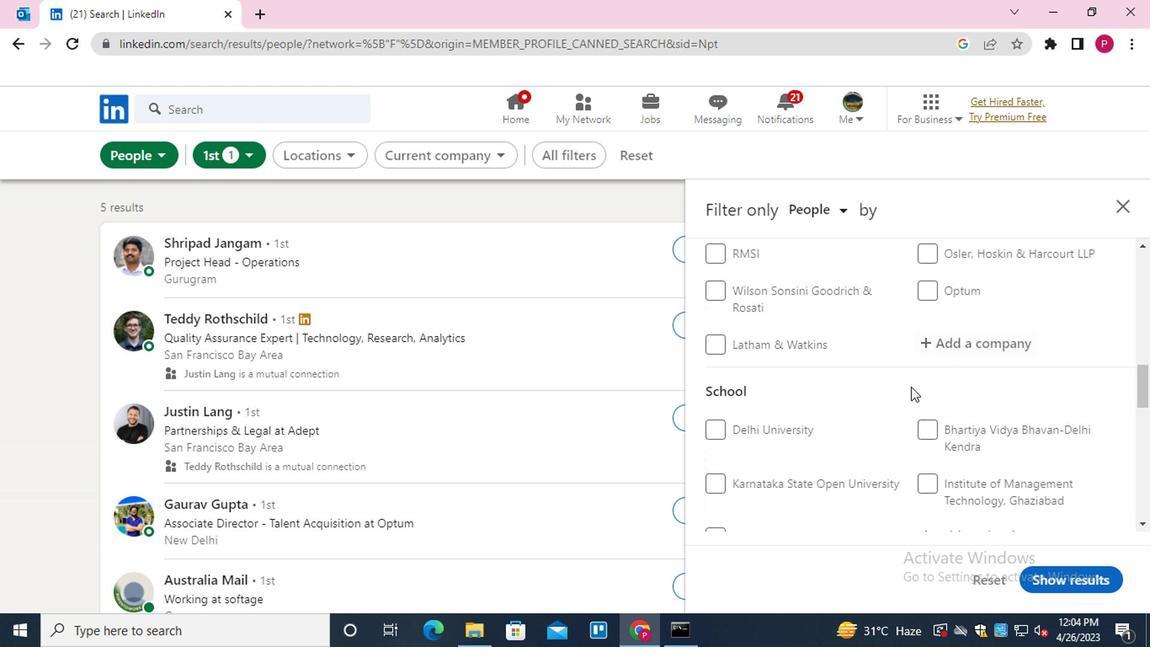 
Action: Mouse moved to (955, 278)
Screenshot: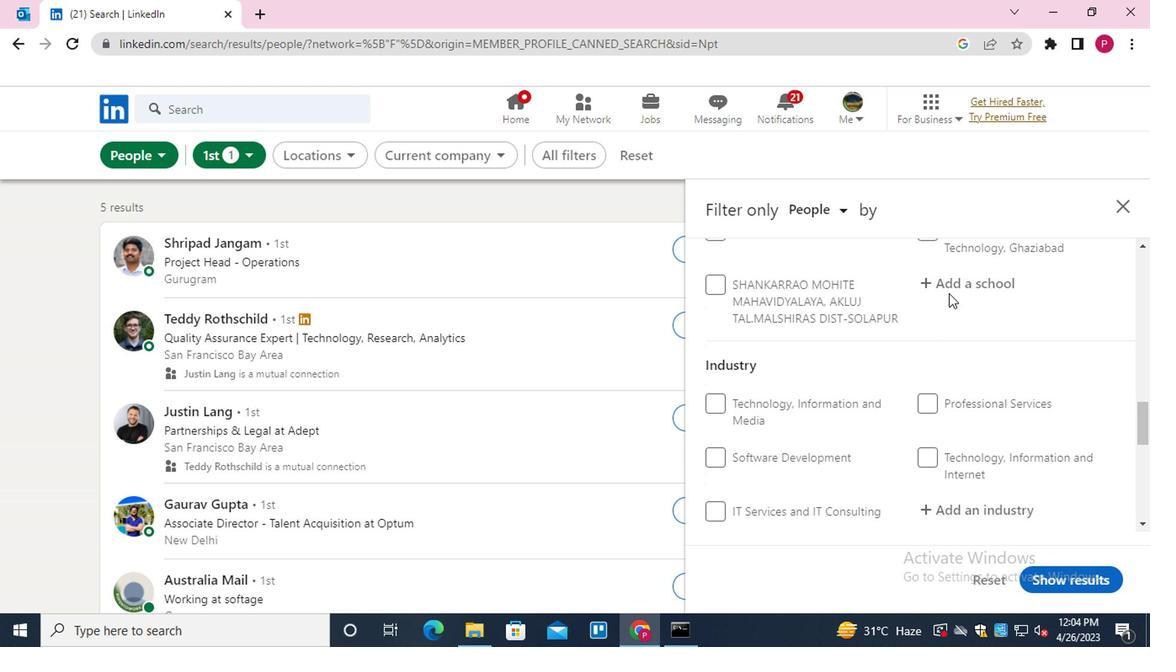 
Action: Mouse pressed left at (955, 278)
Screenshot: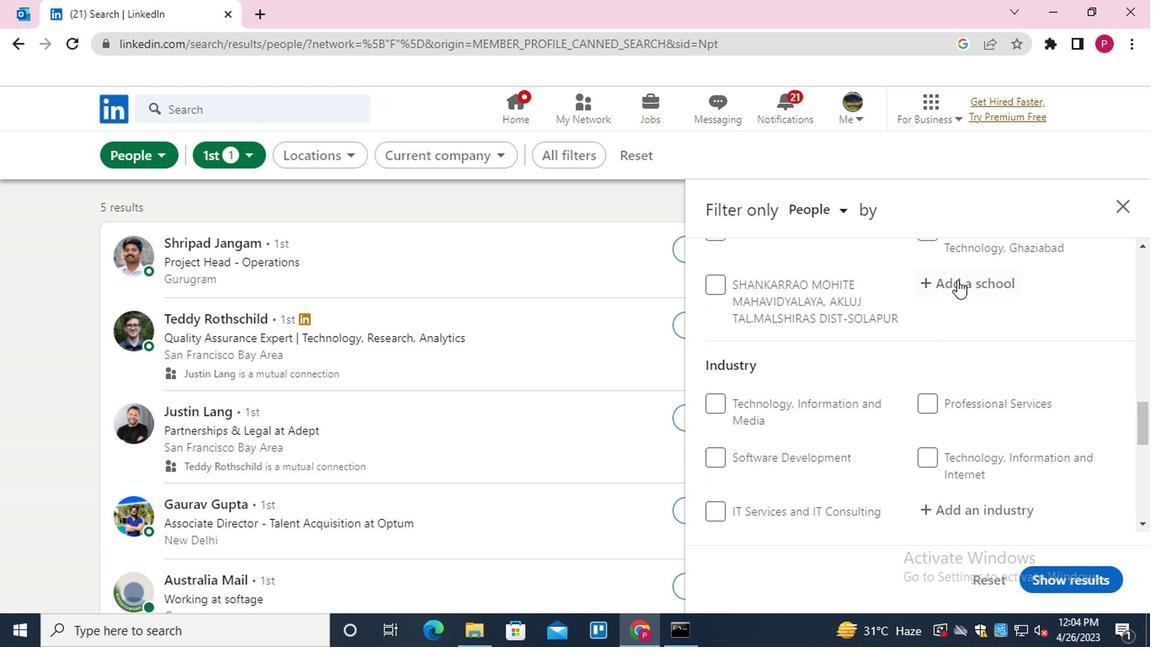 
Action: Mouse moved to (952, 278)
Screenshot: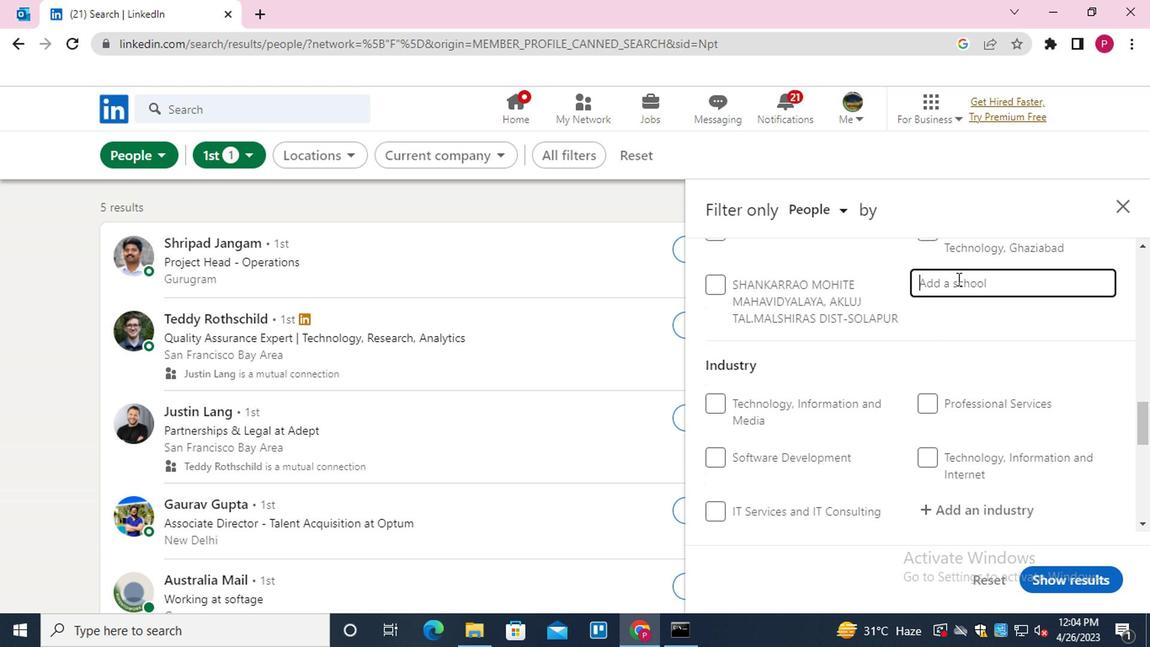 
Action: Key pressed <Key.shift><Key.shift>FINOLEX
Screenshot: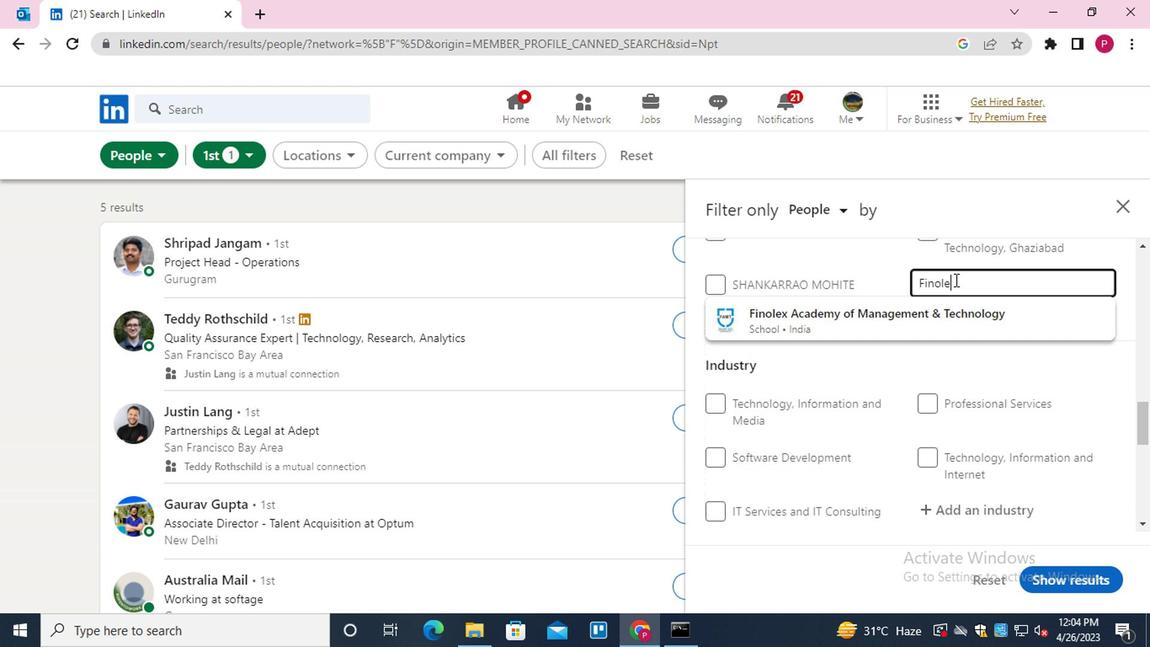 
Action: Mouse moved to (891, 305)
Screenshot: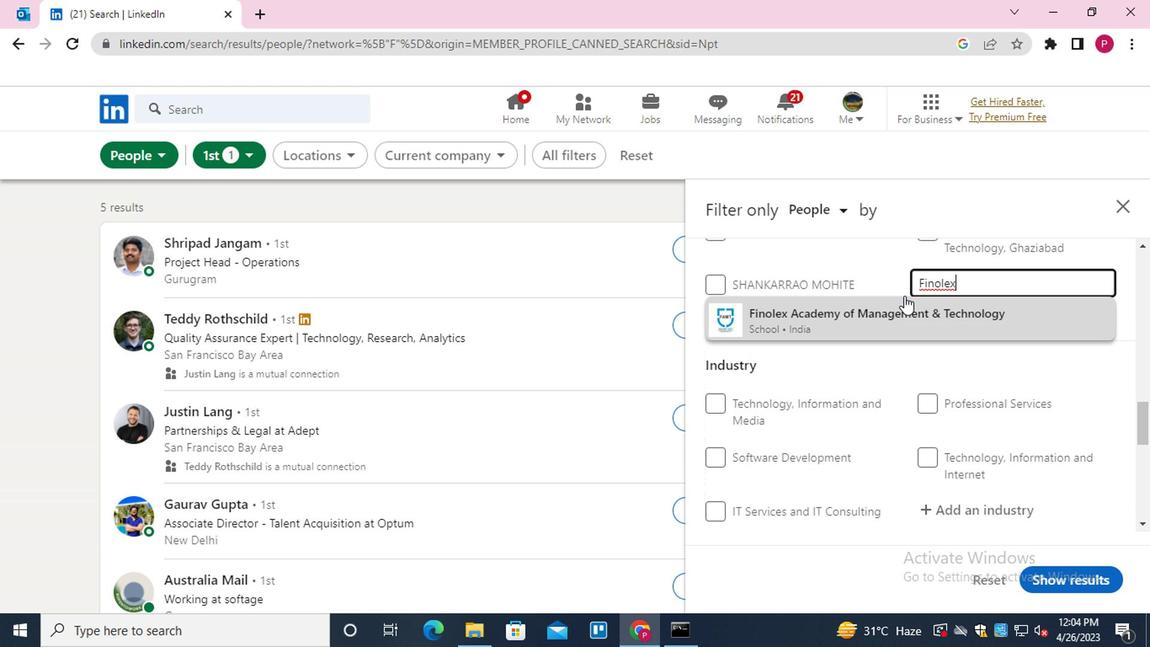 
Action: Mouse pressed left at (891, 305)
Screenshot: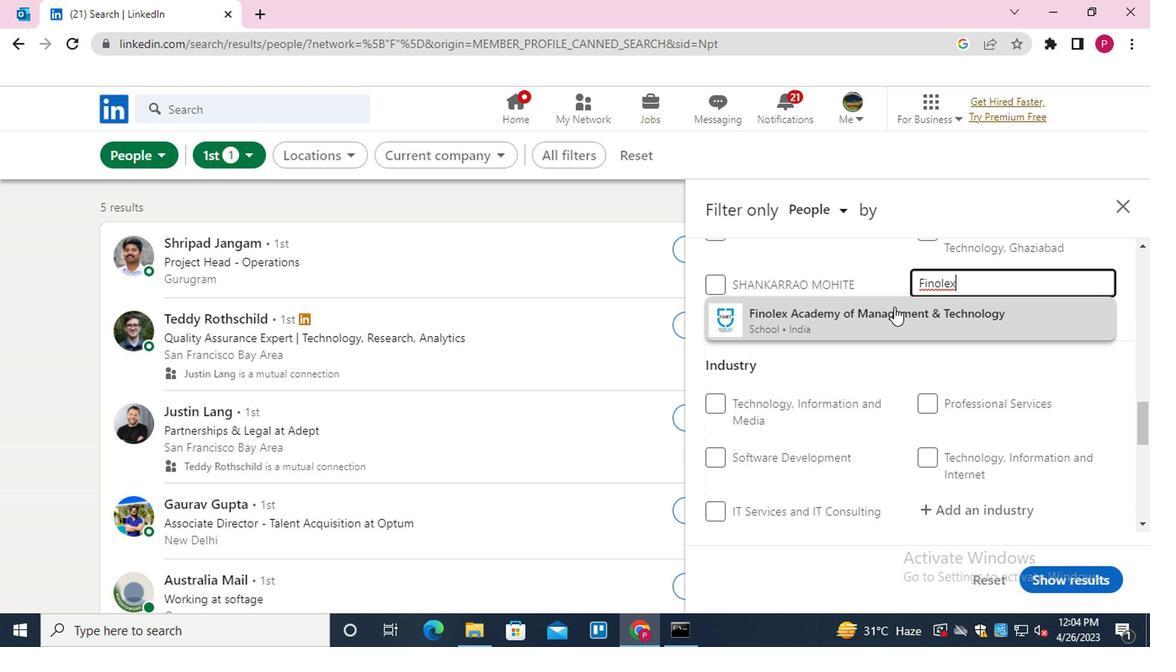 
Action: Mouse moved to (875, 320)
Screenshot: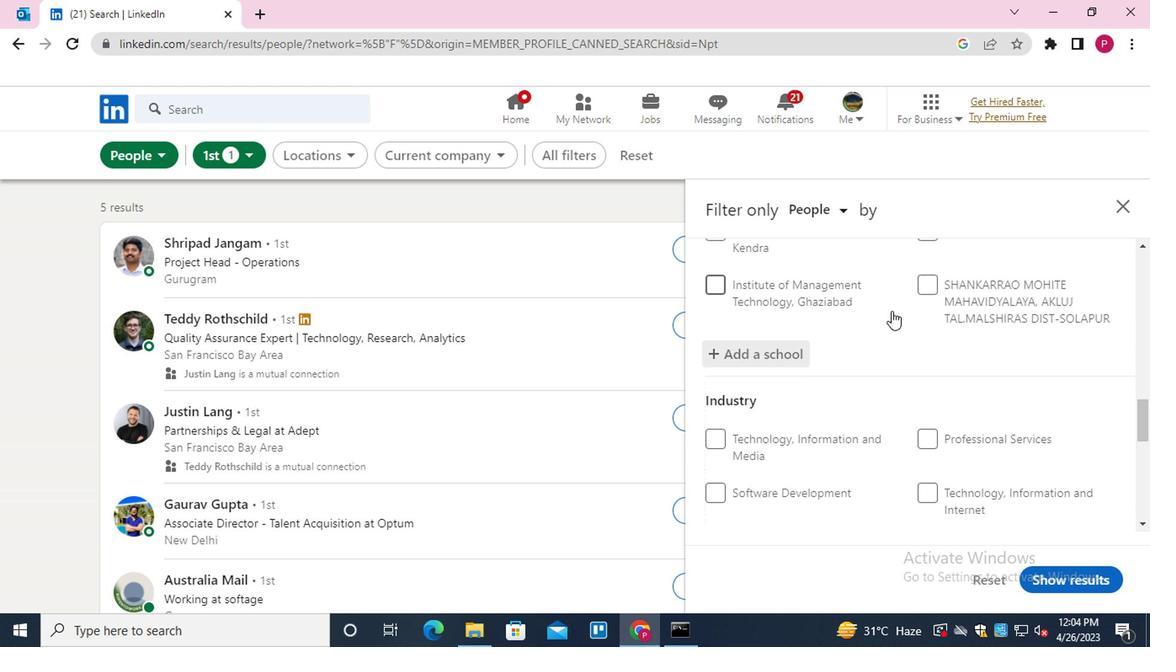 
Action: Mouse scrolled (875, 319) with delta (0, 0)
Screenshot: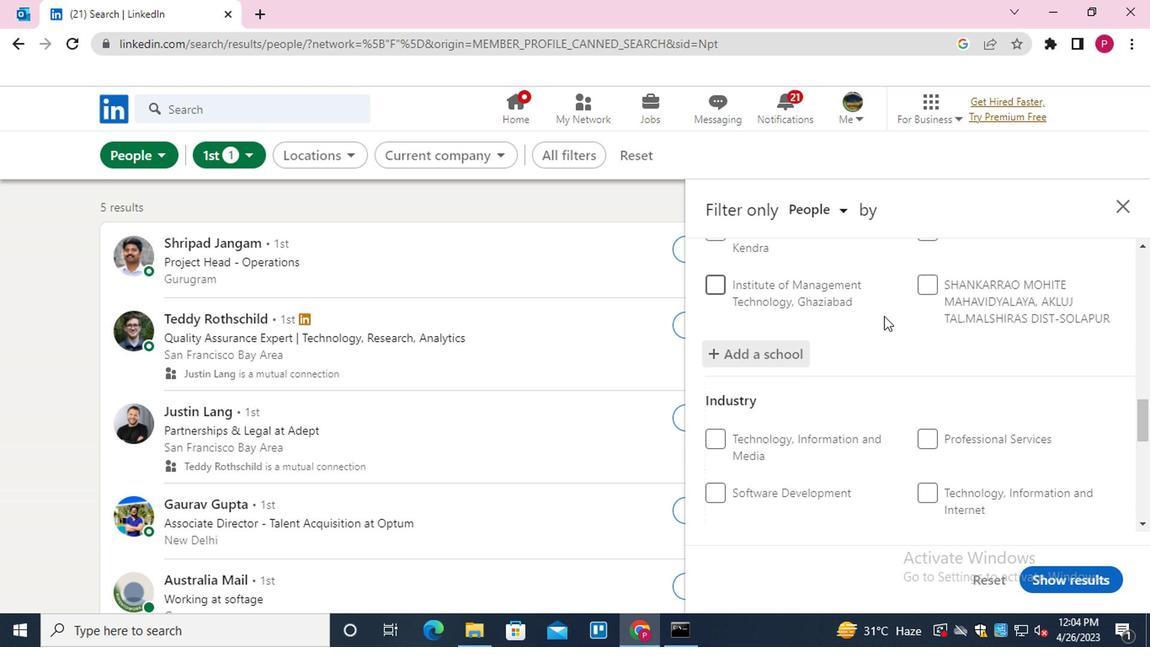 
Action: Mouse scrolled (875, 319) with delta (0, 0)
Screenshot: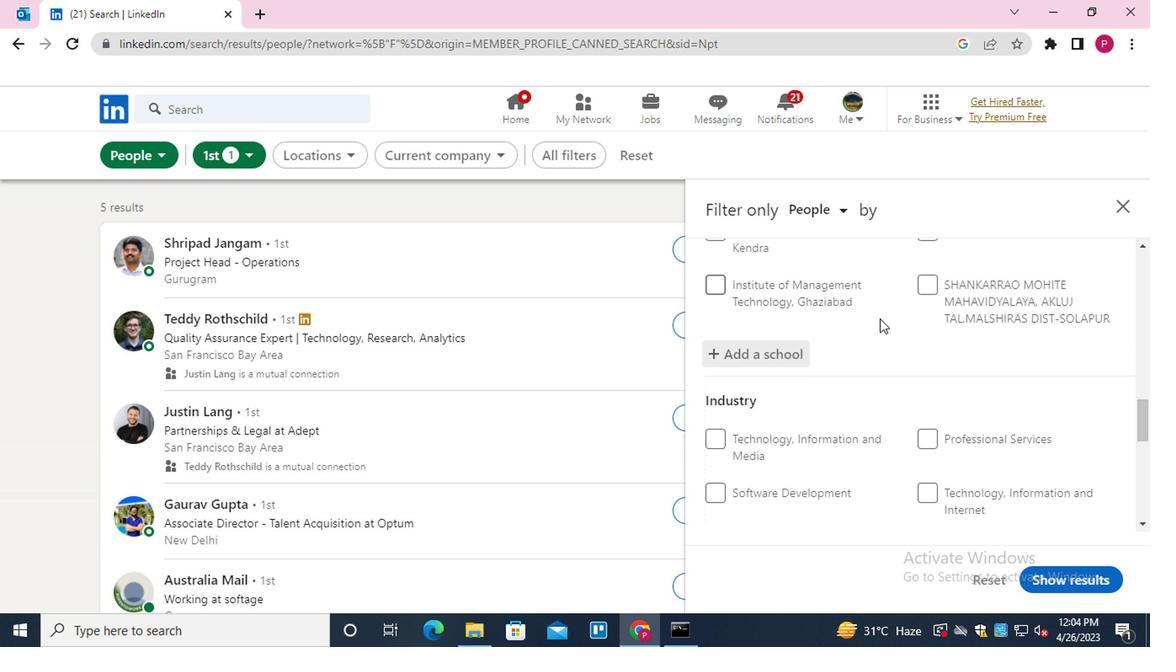 
Action: Mouse scrolled (875, 319) with delta (0, 0)
Screenshot: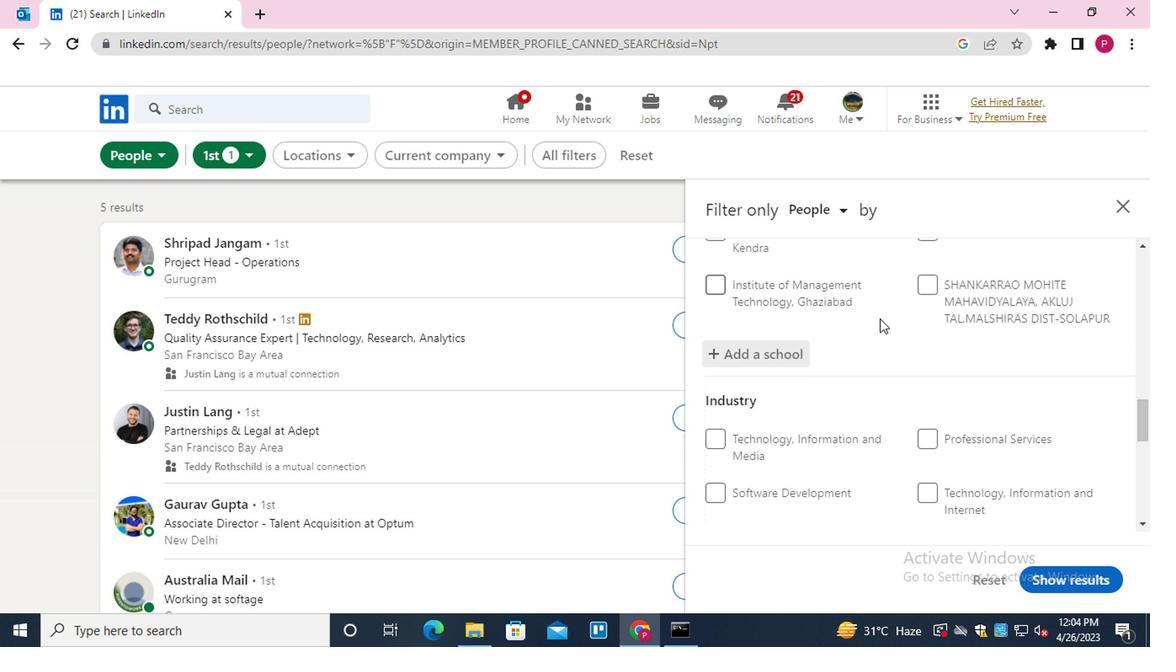 
Action: Mouse moved to (955, 282)
Screenshot: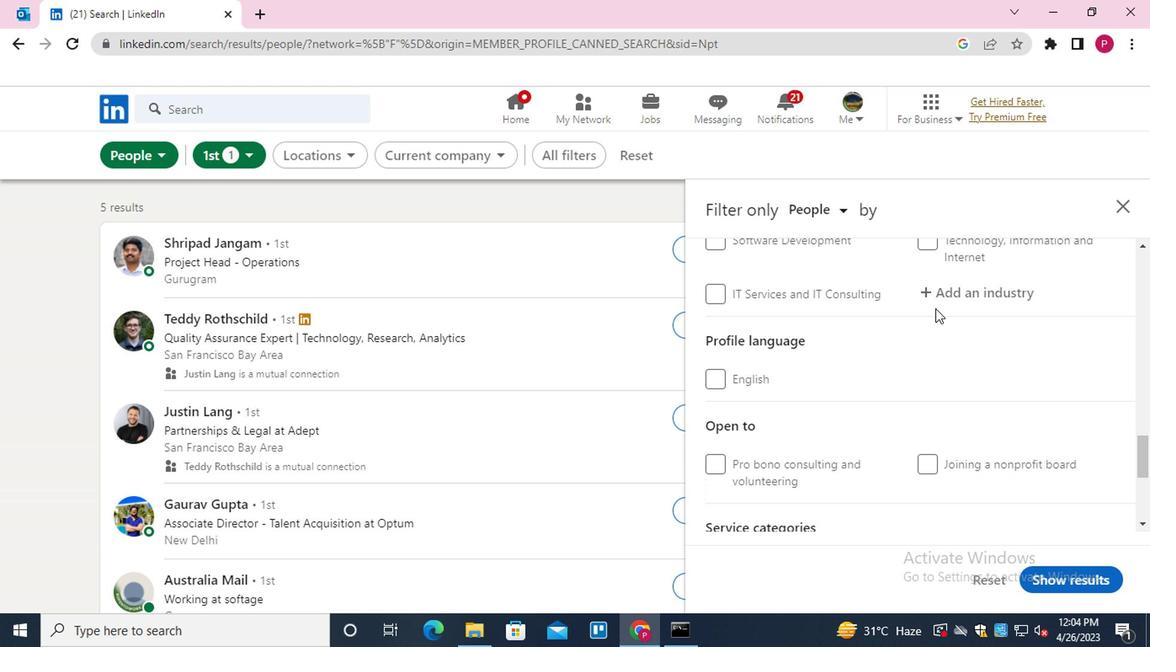 
Action: Mouse pressed left at (955, 282)
Screenshot: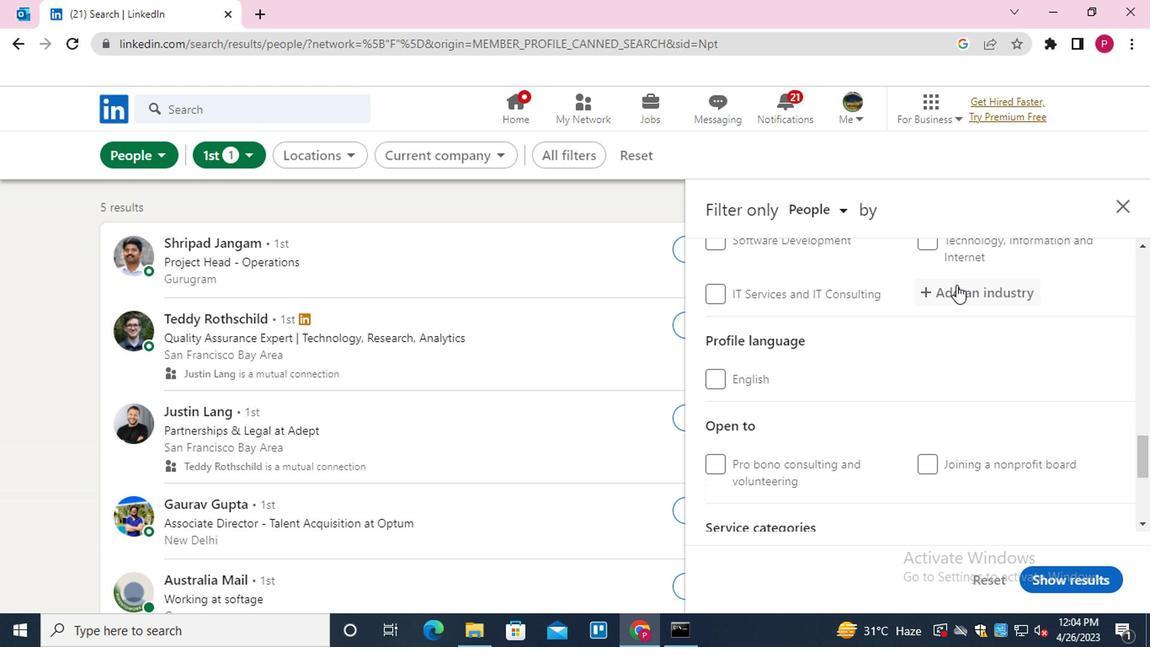 
Action: Key pressed <Key.shift>ADVERTIS<Key.down><Key.enter>
Screenshot: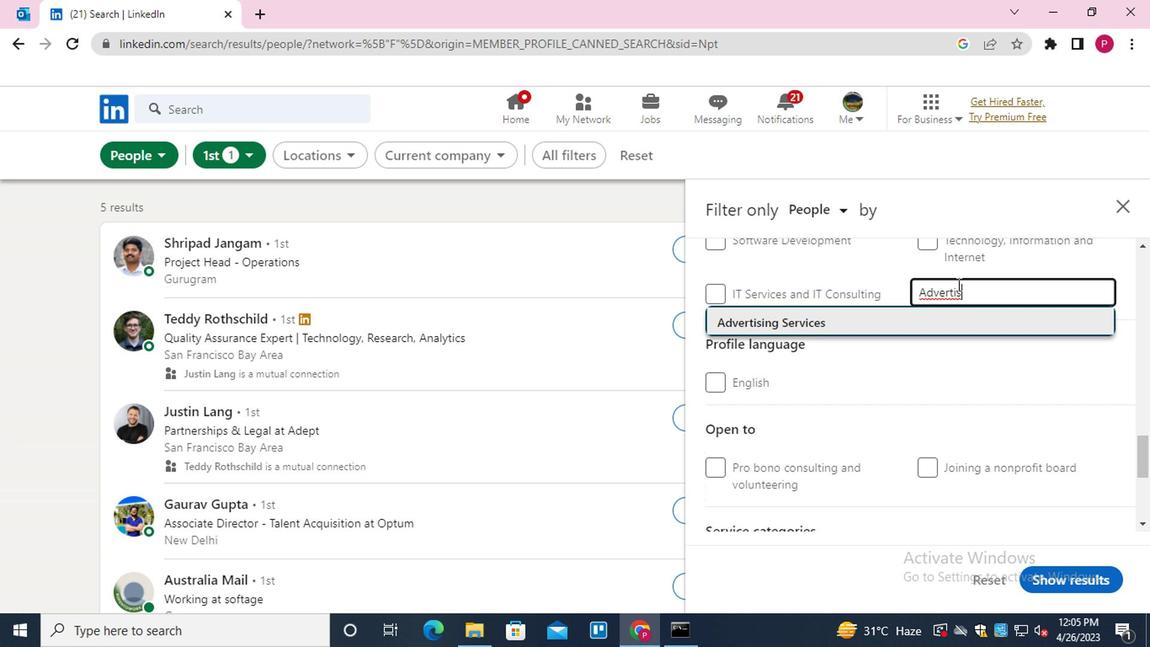 
Action: Mouse moved to (893, 308)
Screenshot: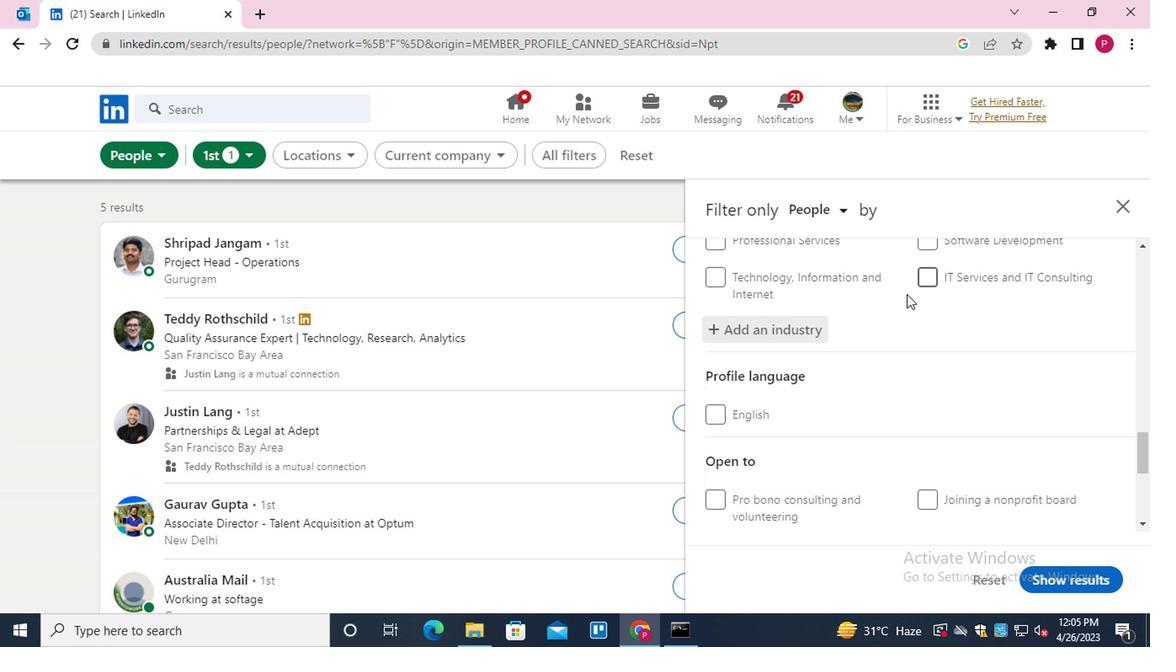 
Action: Mouse scrolled (893, 306) with delta (0, -1)
Screenshot: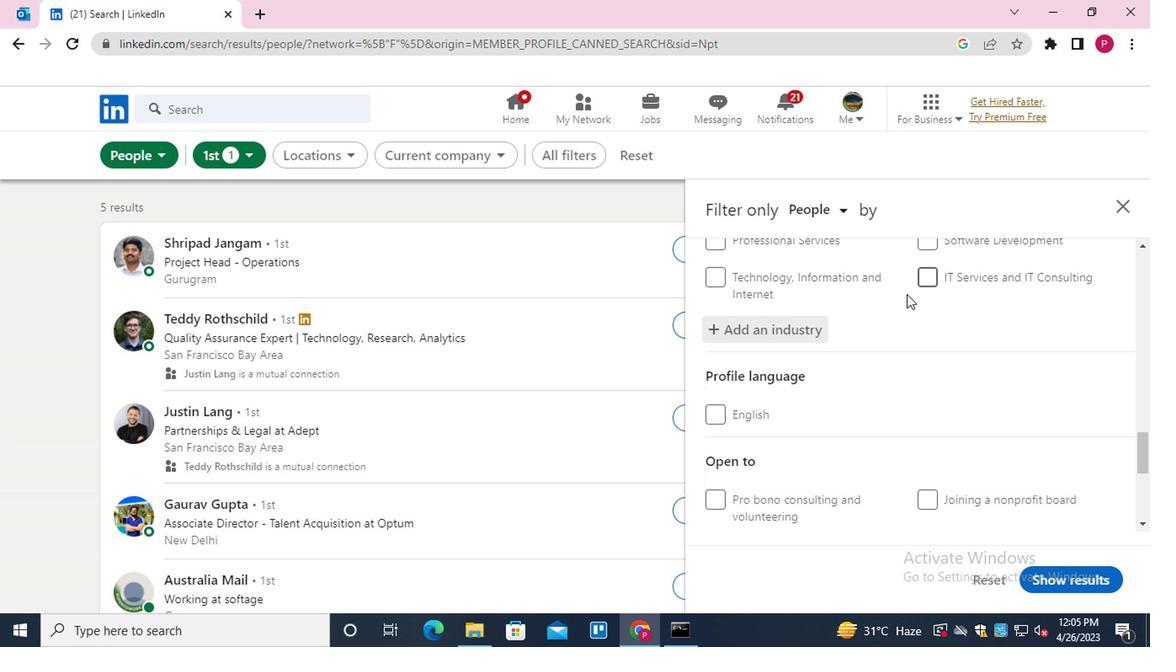 
Action: Mouse moved to (892, 310)
Screenshot: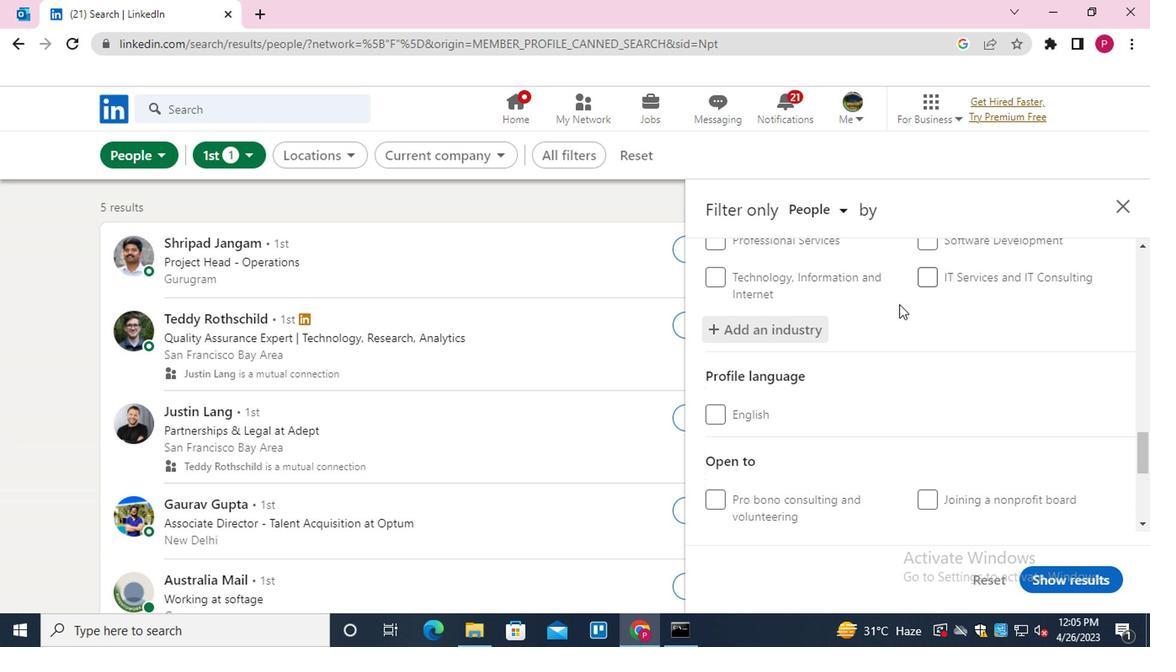 
Action: Mouse scrolled (892, 309) with delta (0, -1)
Screenshot: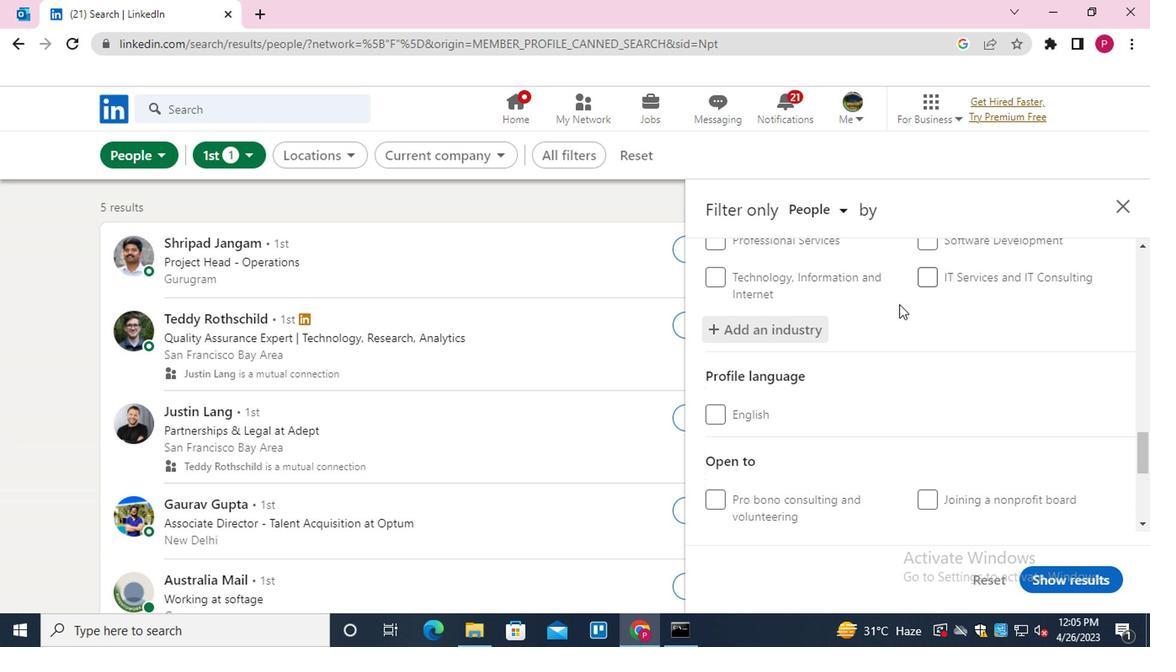 
Action: Mouse moved to (837, 353)
Screenshot: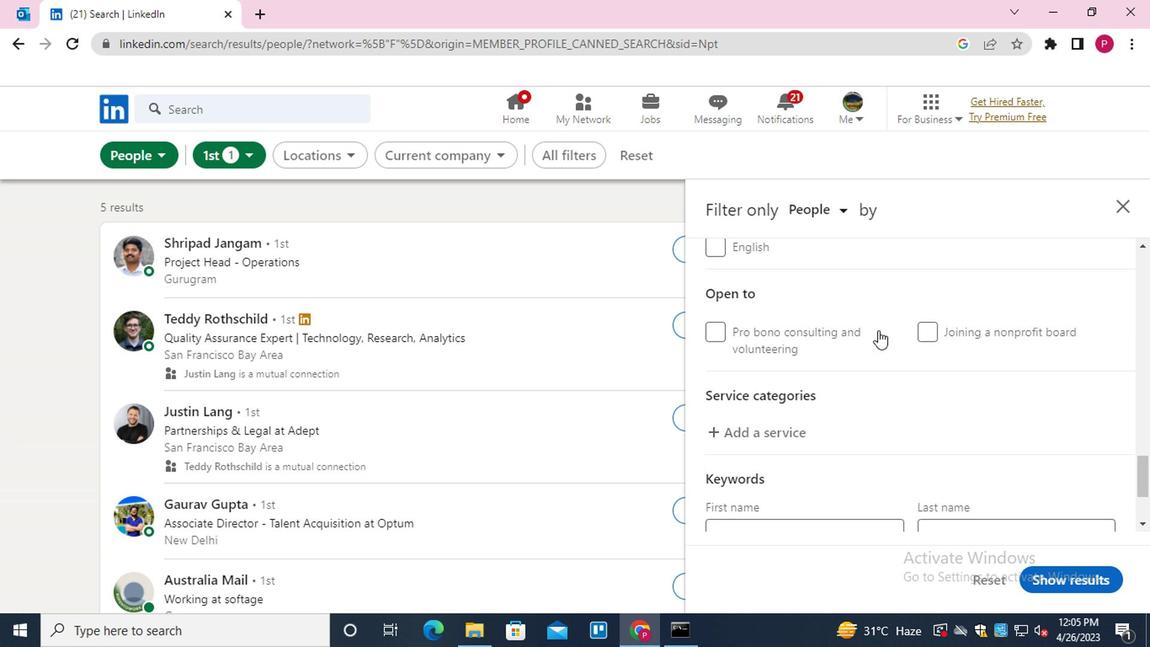 
Action: Mouse scrolled (837, 354) with delta (0, 0)
Screenshot: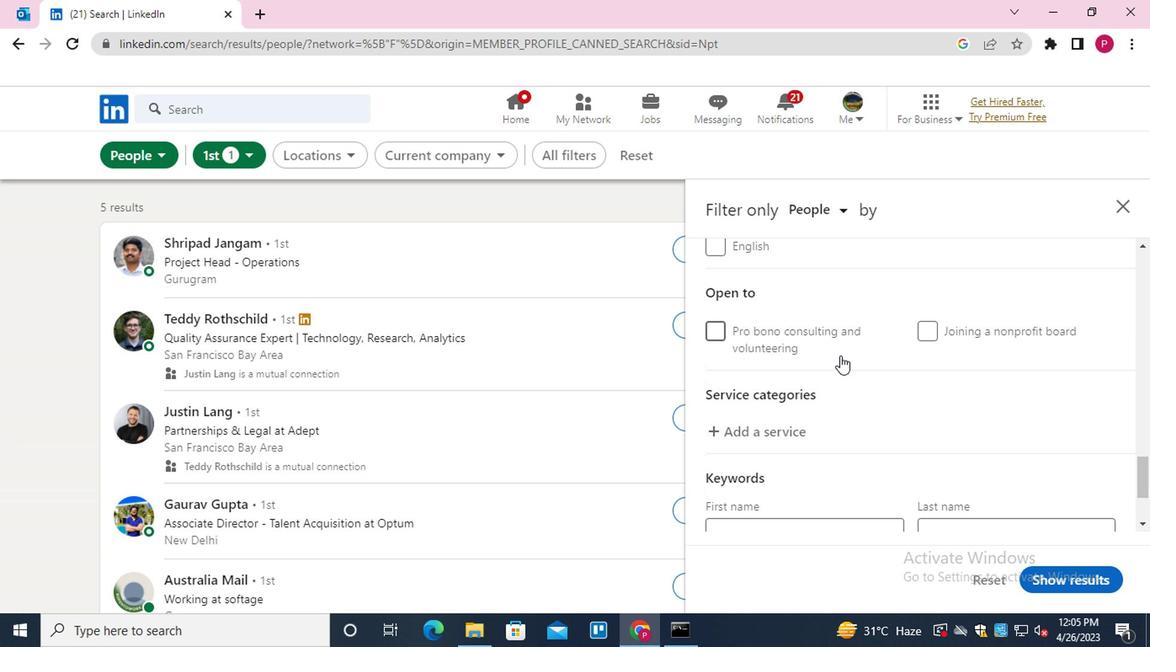 
Action: Mouse moved to (836, 354)
Screenshot: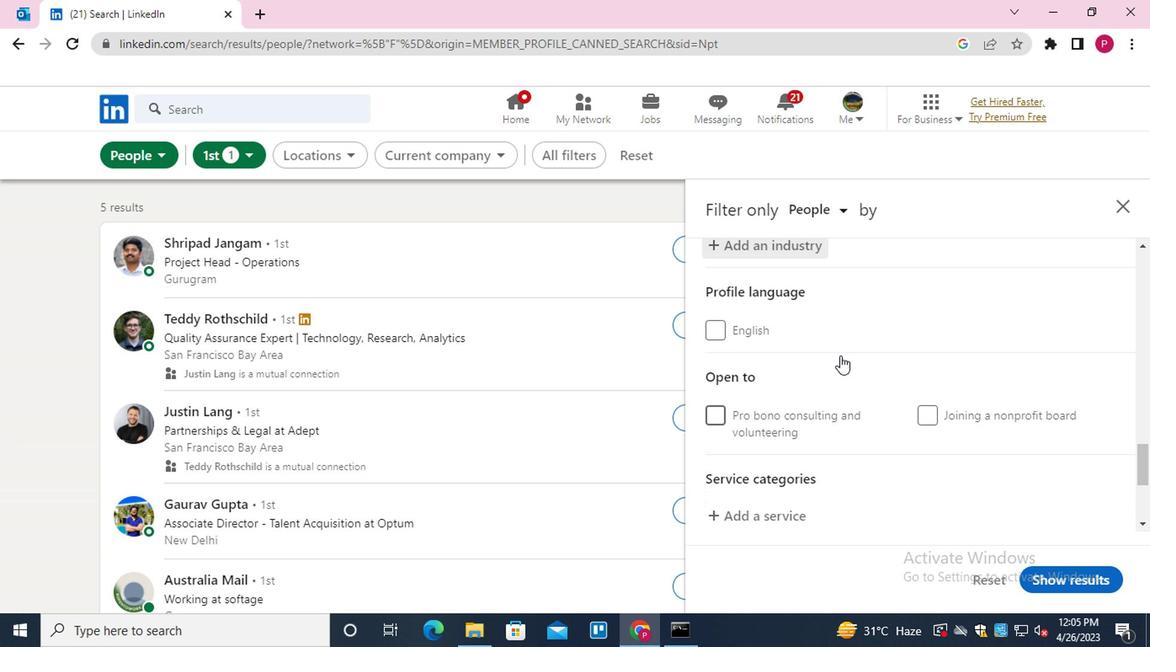
Action: Mouse scrolled (836, 353) with delta (0, 0)
Screenshot: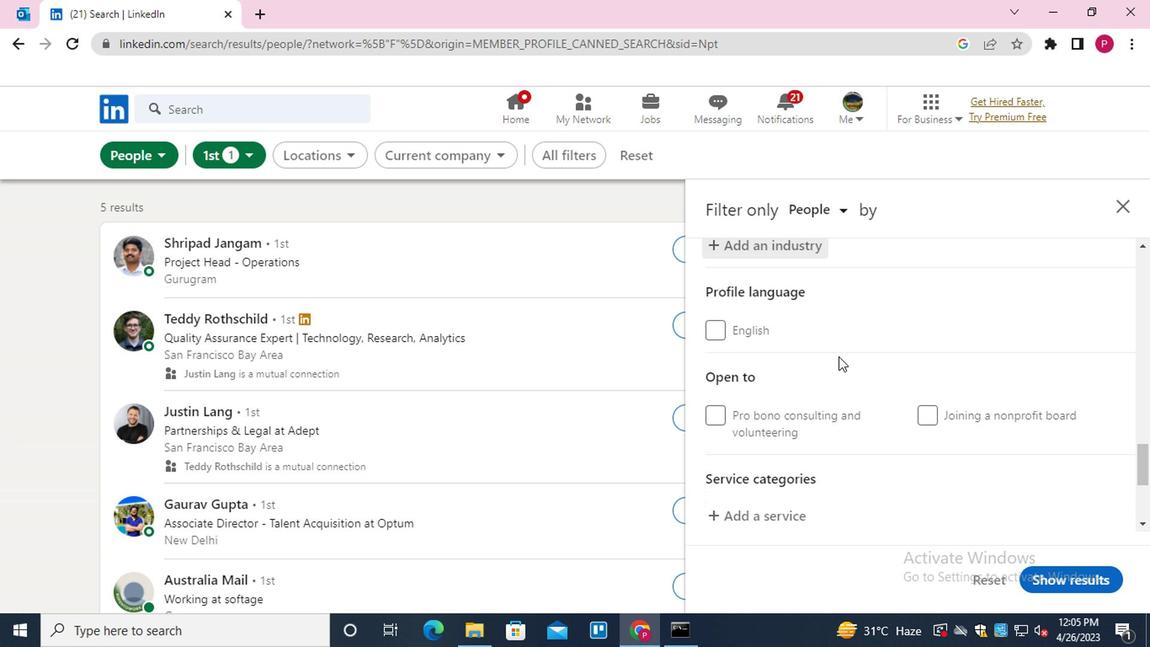 
Action: Mouse scrolled (836, 353) with delta (0, 0)
Screenshot: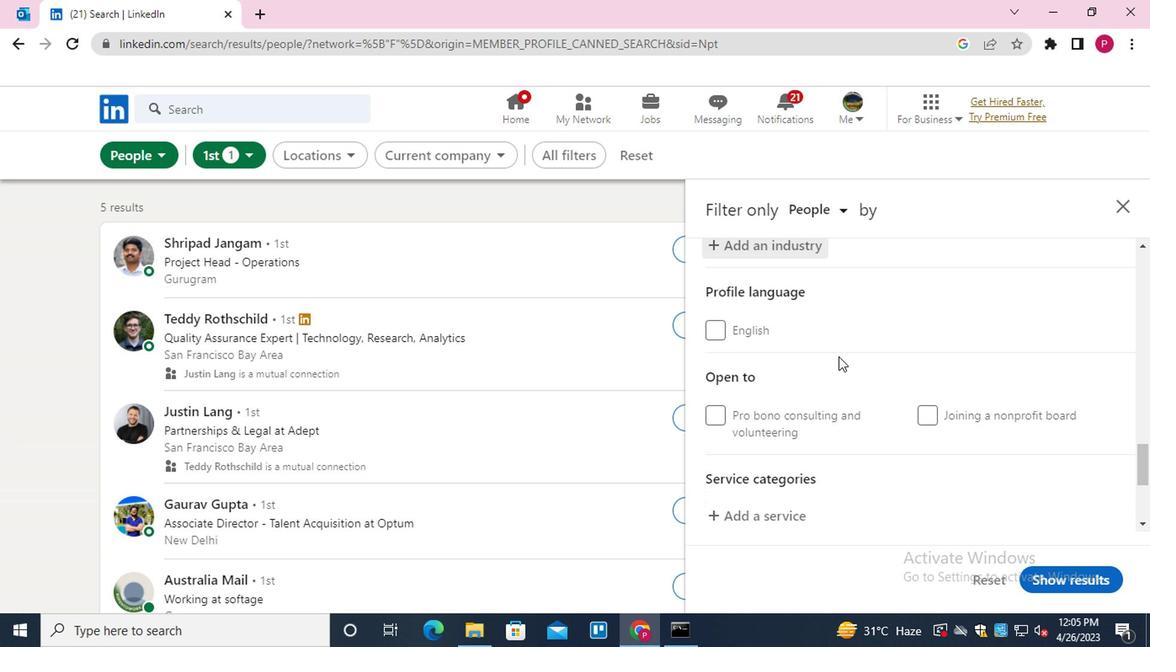 
Action: Mouse moved to (776, 348)
Screenshot: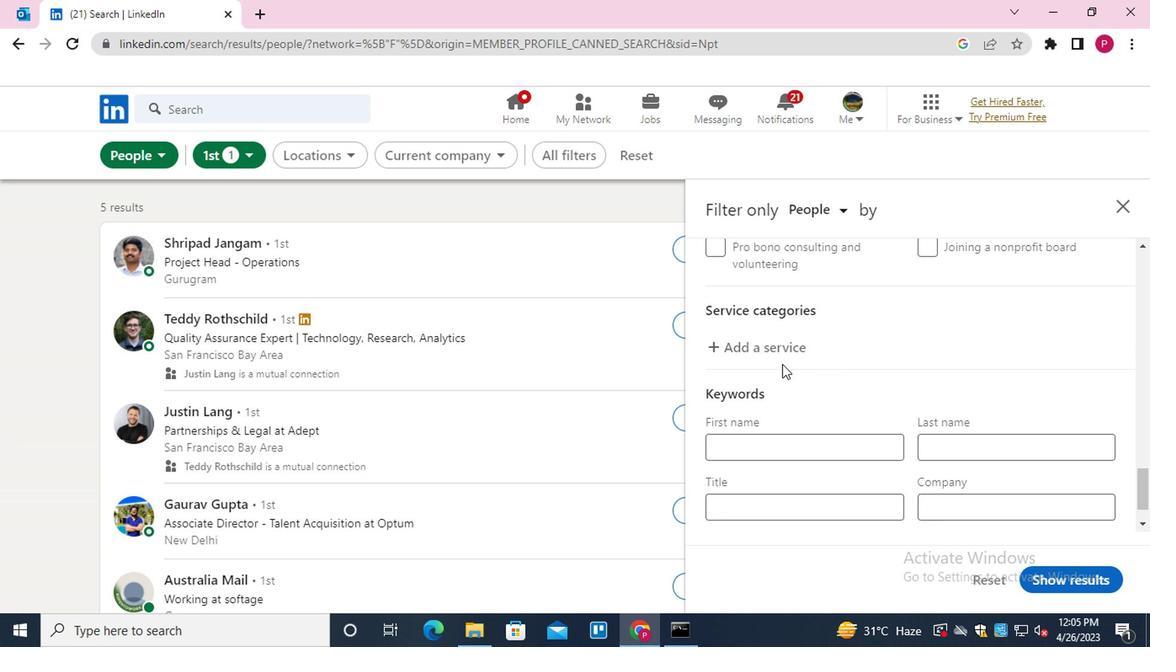 
Action: Mouse pressed left at (776, 348)
Screenshot: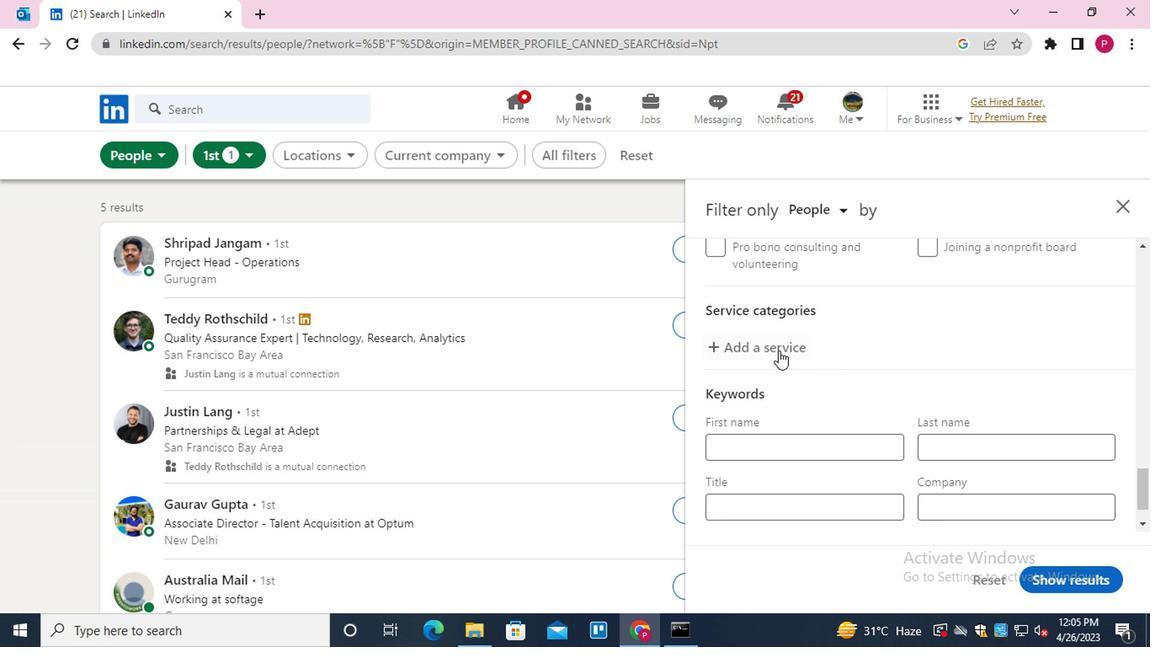 
Action: Key pressed <Key.shift>DIGITAL<Key.down><Key.enter>
Screenshot: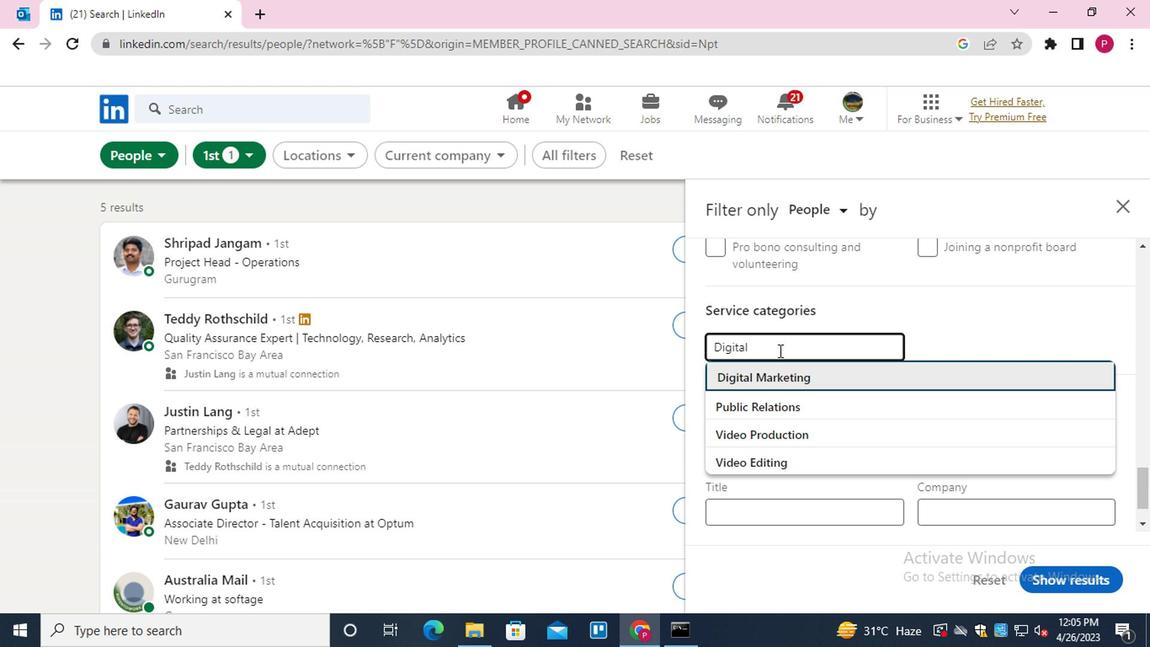 
Action: Mouse moved to (776, 354)
Screenshot: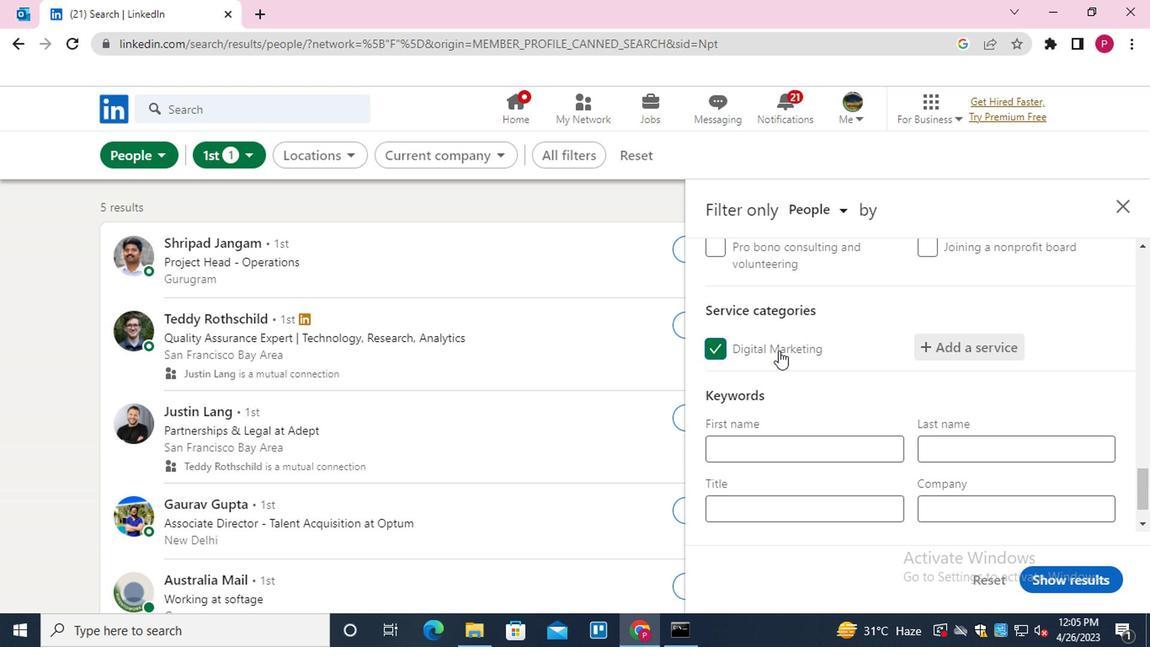 
Action: Mouse scrolled (776, 353) with delta (0, 0)
Screenshot: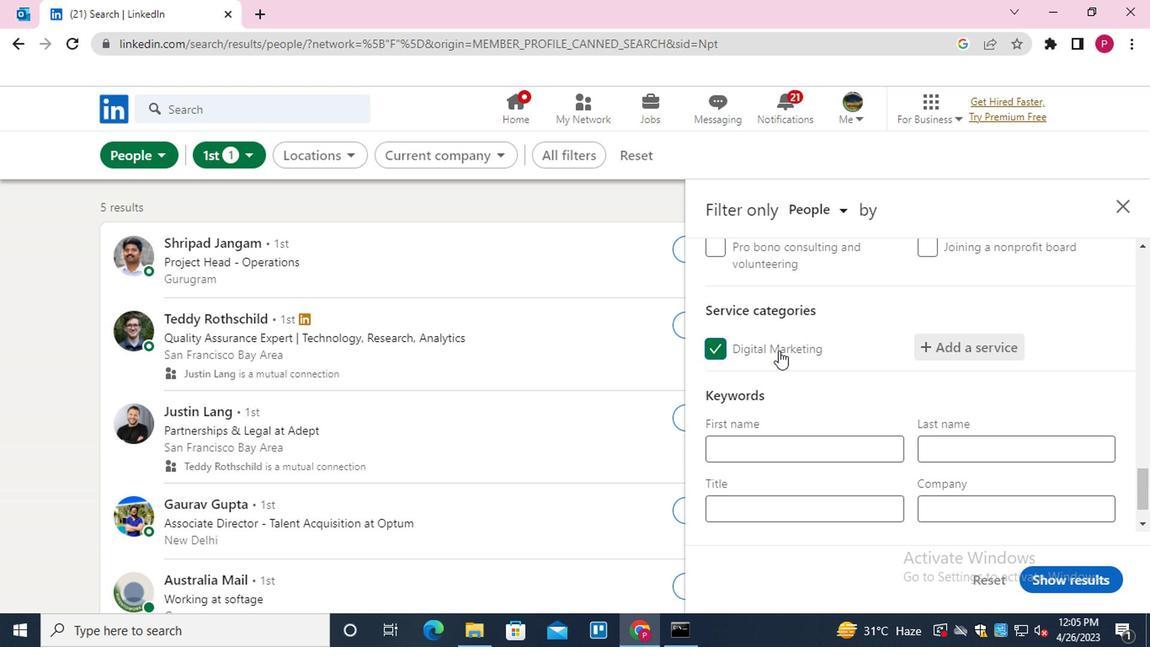 
Action: Mouse moved to (776, 357)
Screenshot: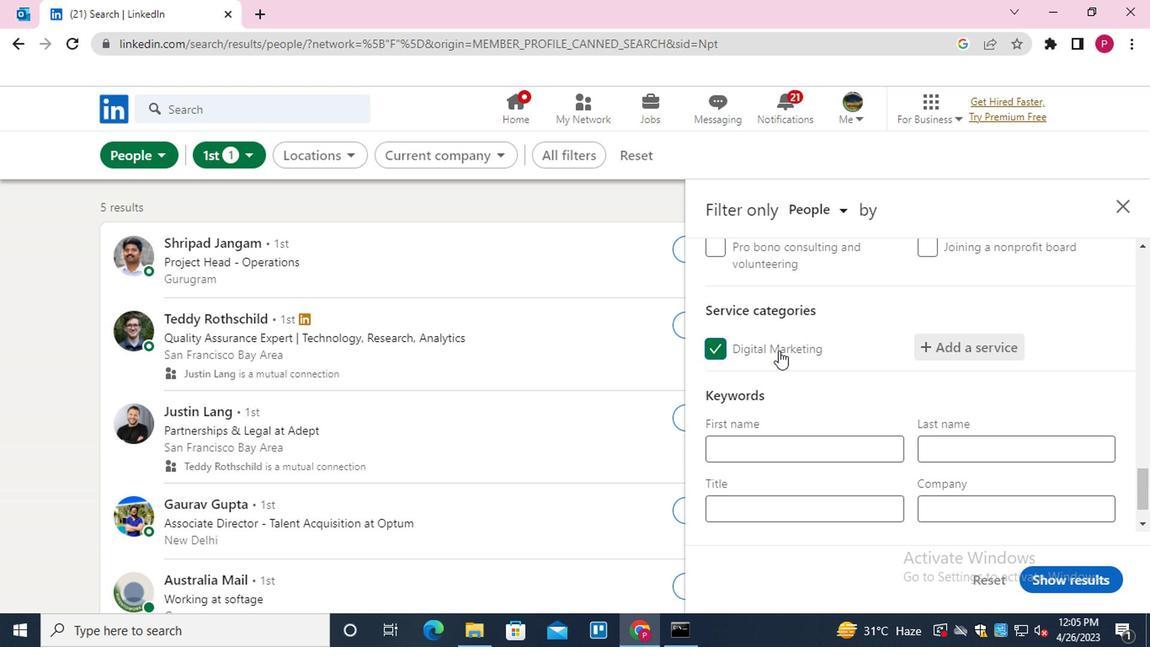 
Action: Mouse scrolled (776, 356) with delta (0, 0)
Screenshot: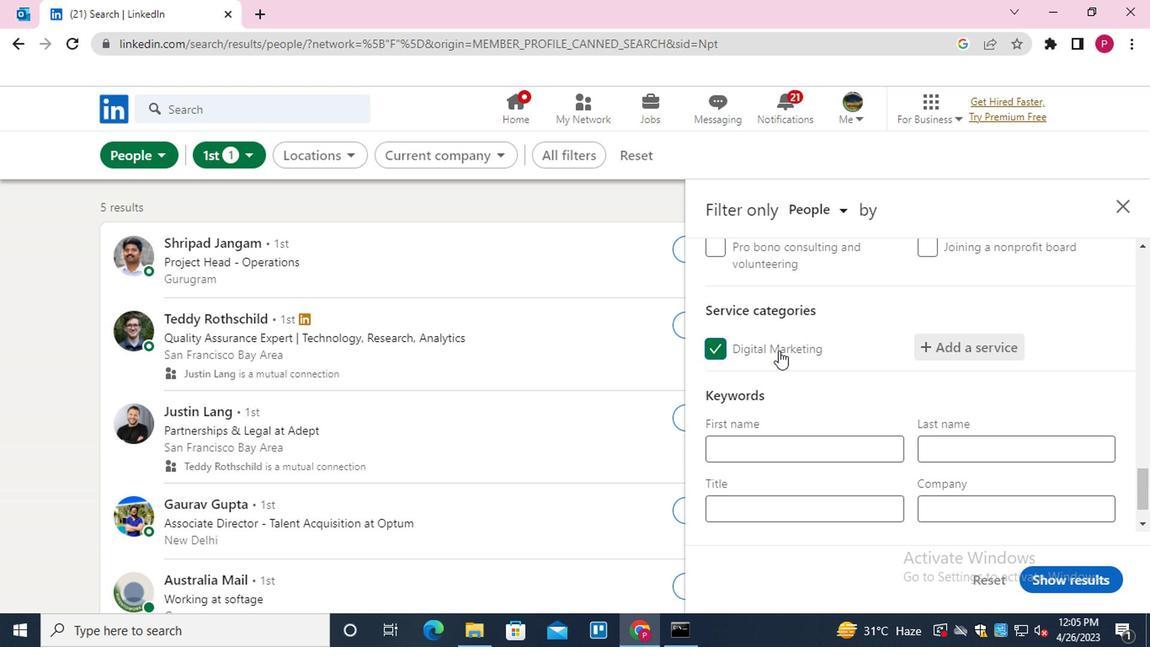 
Action: Mouse moved to (776, 365)
Screenshot: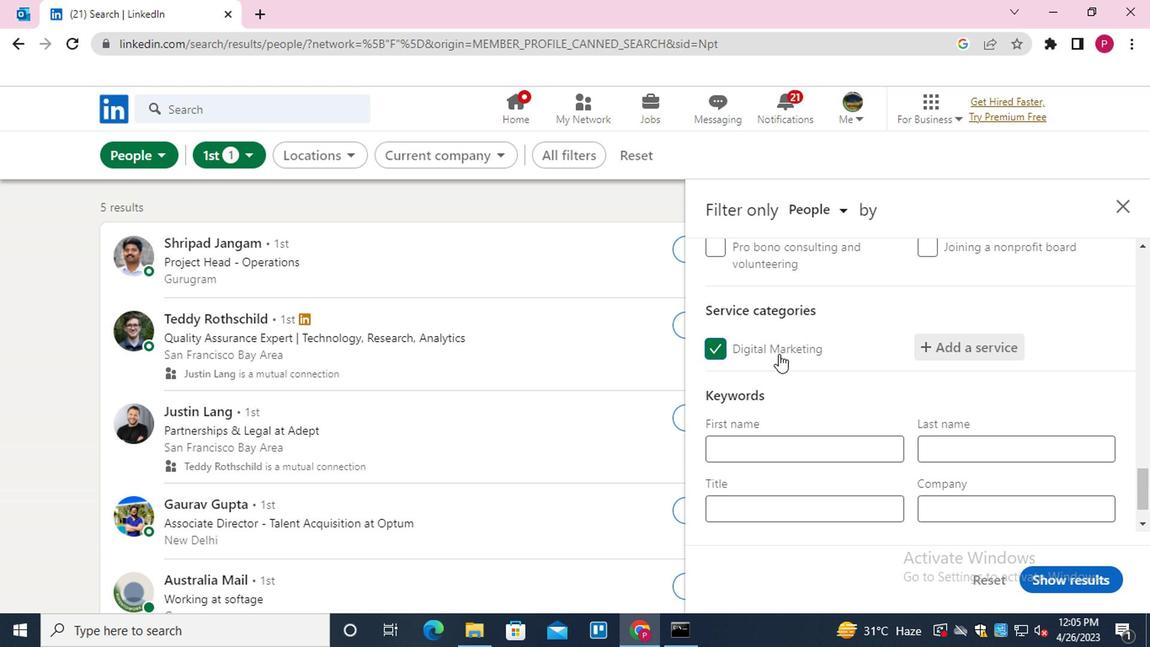 
Action: Mouse scrolled (776, 365) with delta (0, 0)
Screenshot: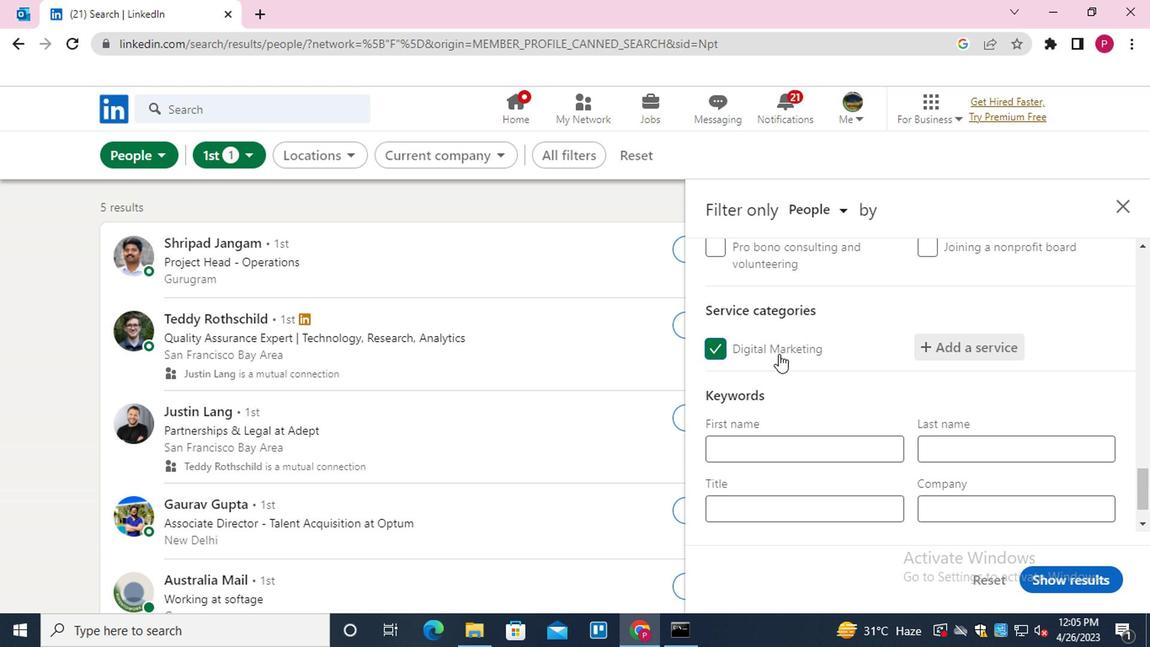 
Action: Mouse moved to (780, 445)
Screenshot: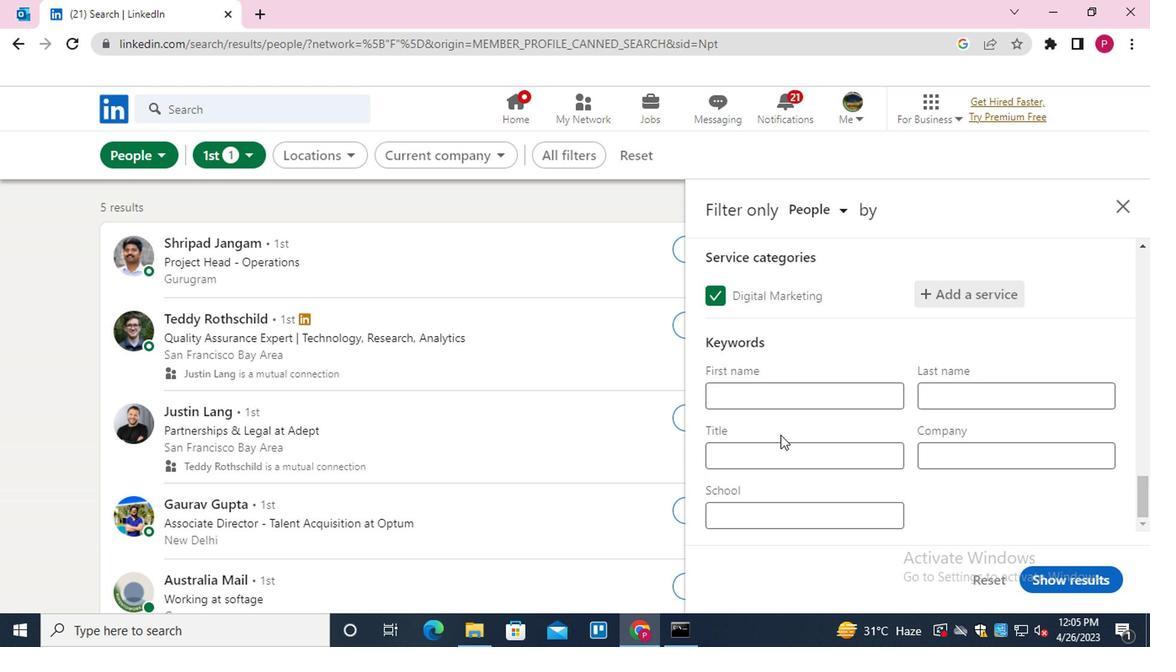 
Action: Mouse pressed left at (780, 445)
Screenshot: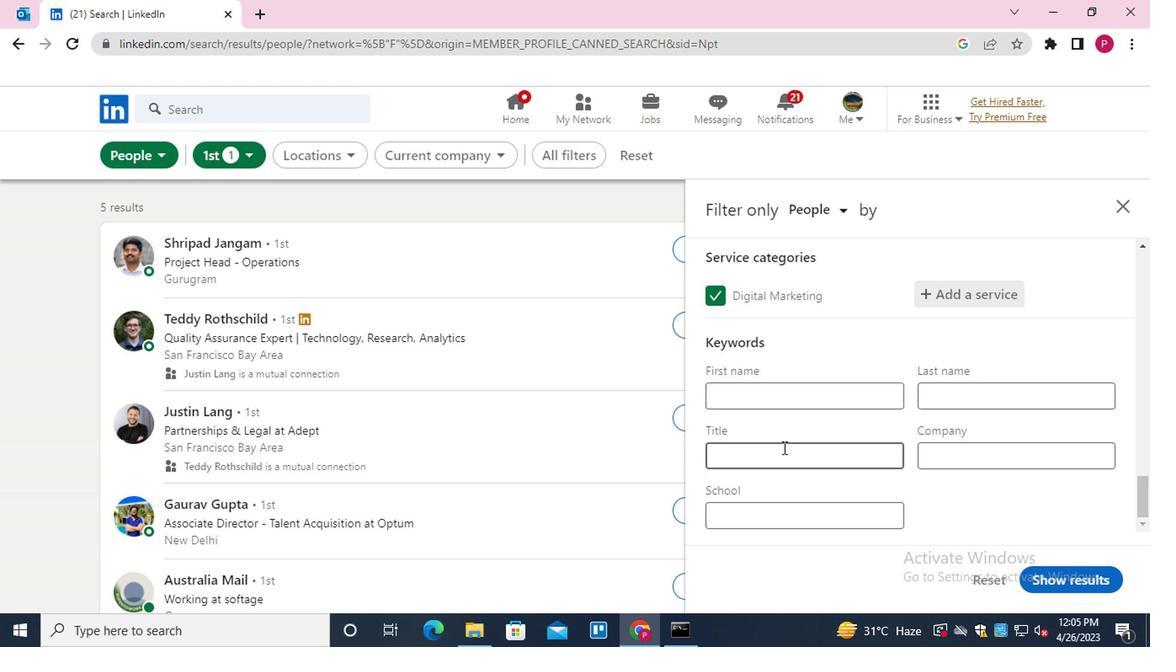 
Action: Key pressed <Key.shift>FILM<Key.space><Key.shift><Key.shift><Key.shift><Key.shift><Key.shift><Key.shift><Key.shift><Key.shift><Key.shift><Key.shift><Key.shift>PRODUCER
Screenshot: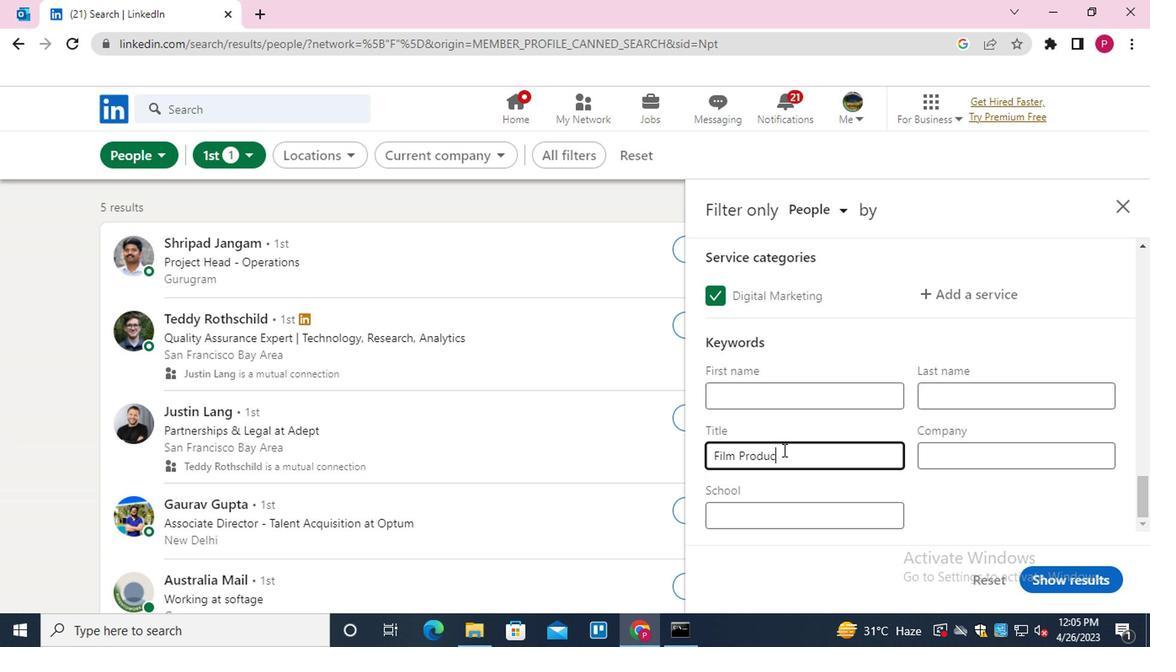 
Action: Mouse moved to (1086, 562)
Screenshot: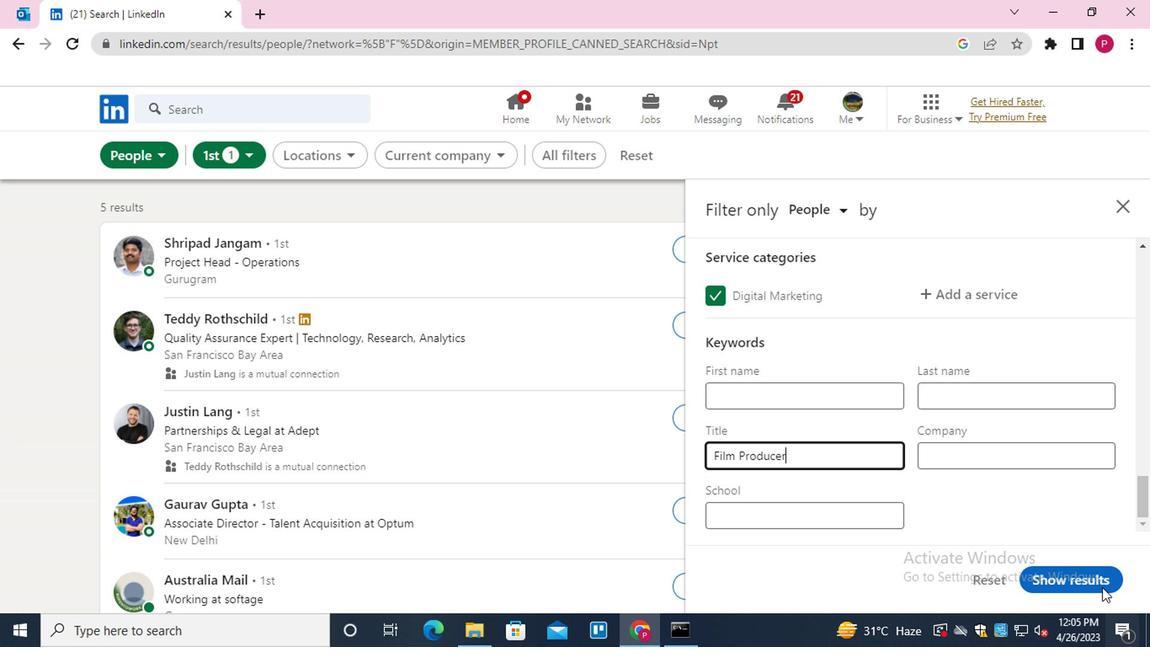 
Action: Mouse pressed left at (1086, 562)
Screenshot: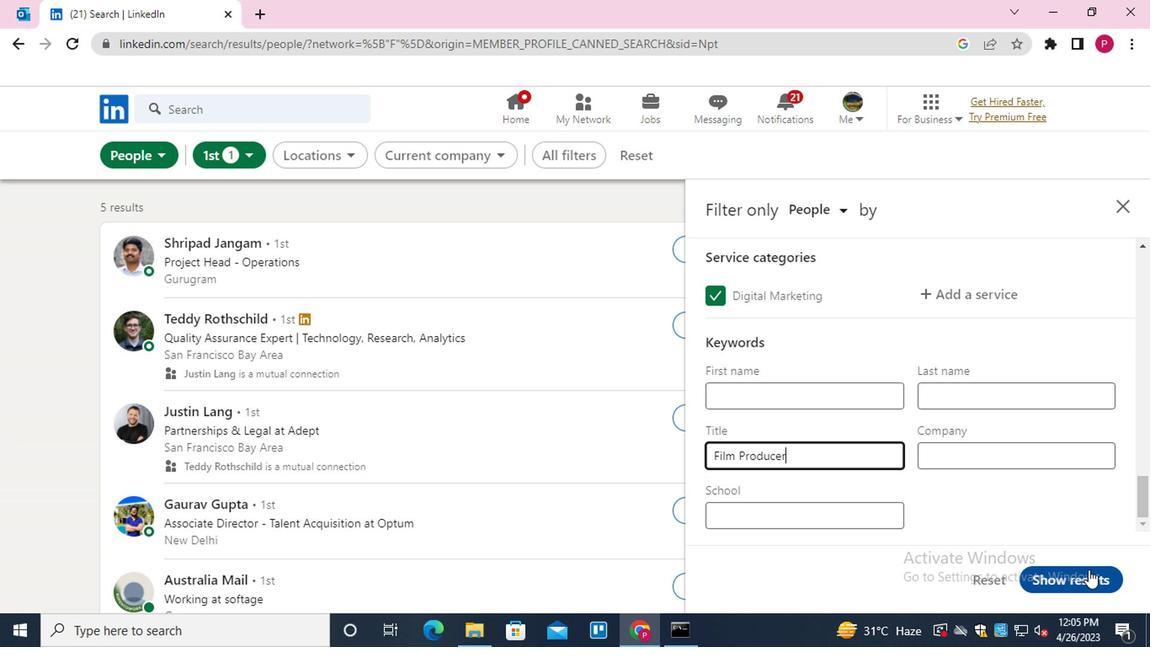 
Action: Mouse moved to (542, 347)
Screenshot: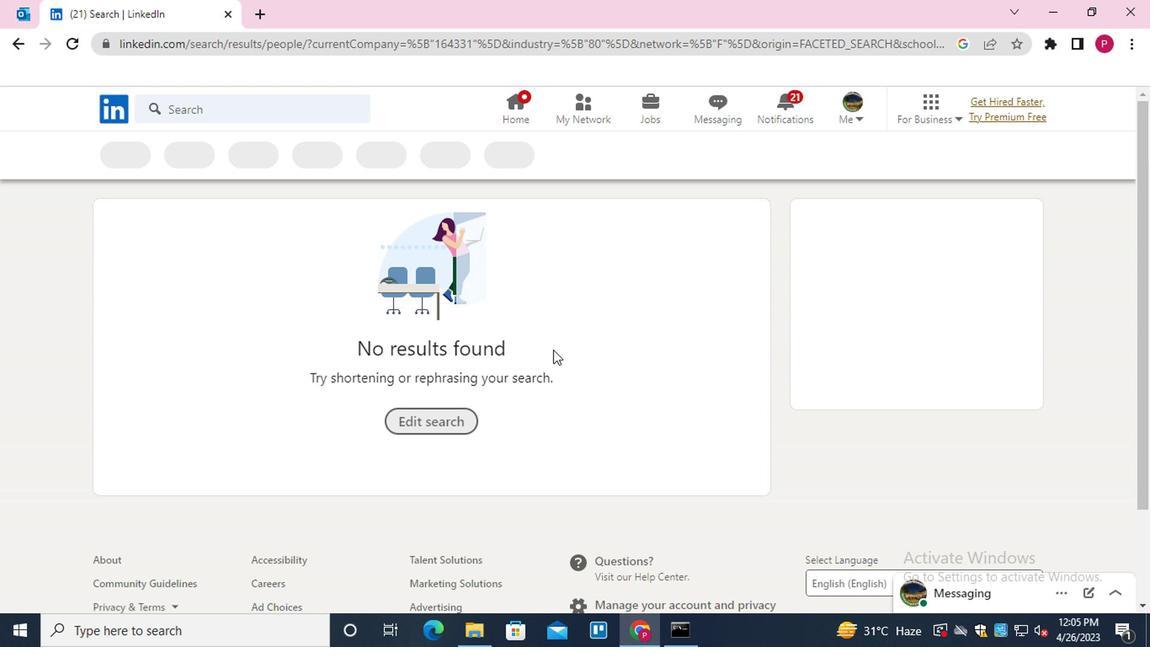 
